 Task: Search for a shared room in Huaian, China from 7th to 14th July for 1 guest, with a price range of ₹6000 to ₹14000, 2 bedrooms, 1 bed, 1 bathroom, and self check-in option.
Action: Mouse moved to (347, 121)
Screenshot: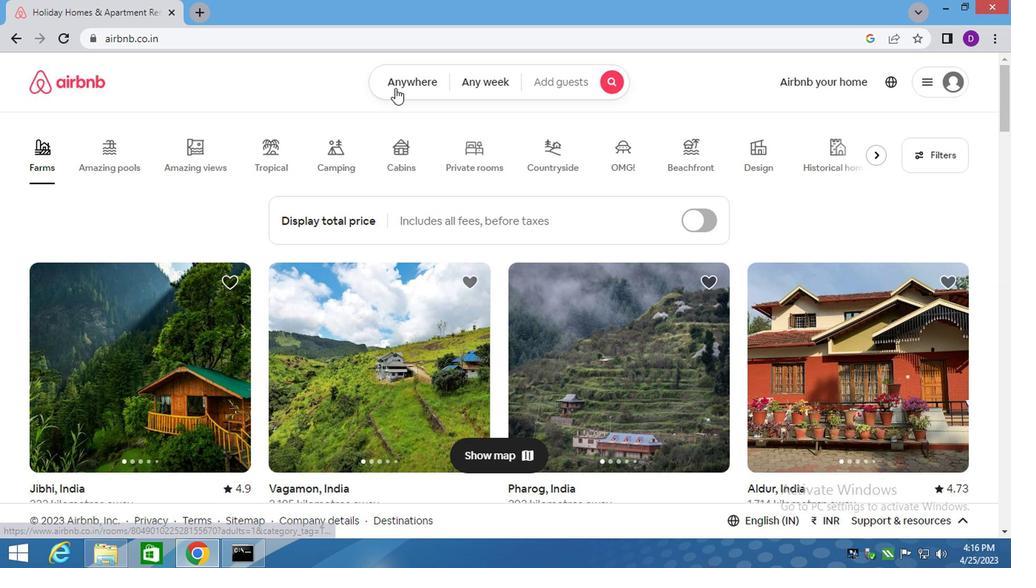 
Action: Mouse pressed left at (347, 121)
Screenshot: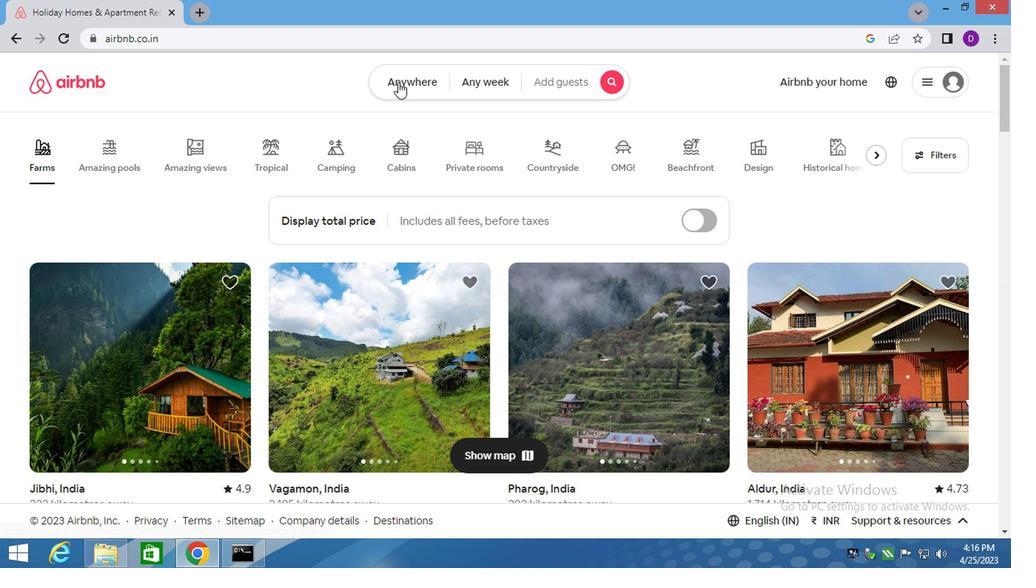 
Action: Mouse moved to (258, 164)
Screenshot: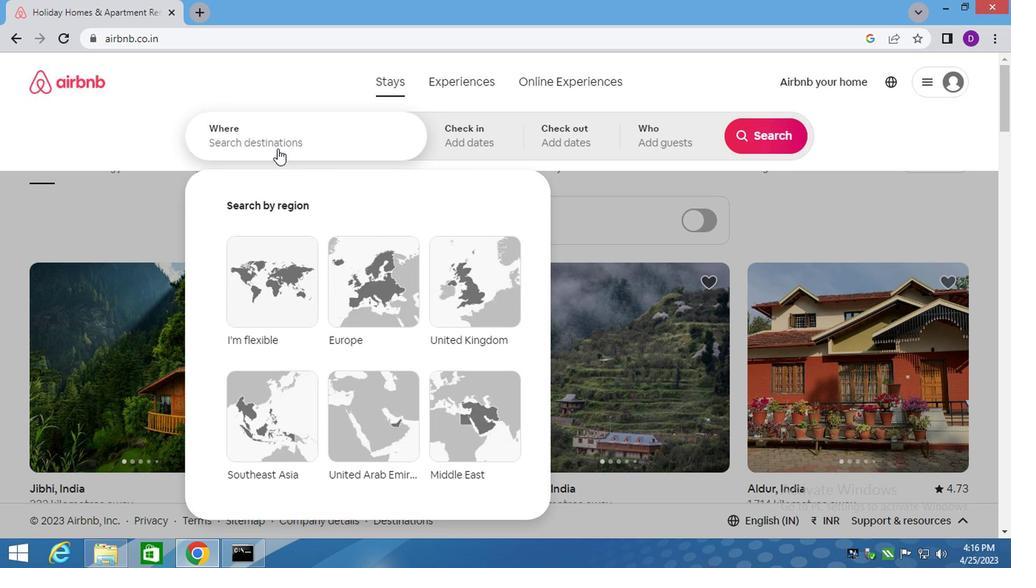 
Action: Mouse pressed left at (258, 164)
Screenshot: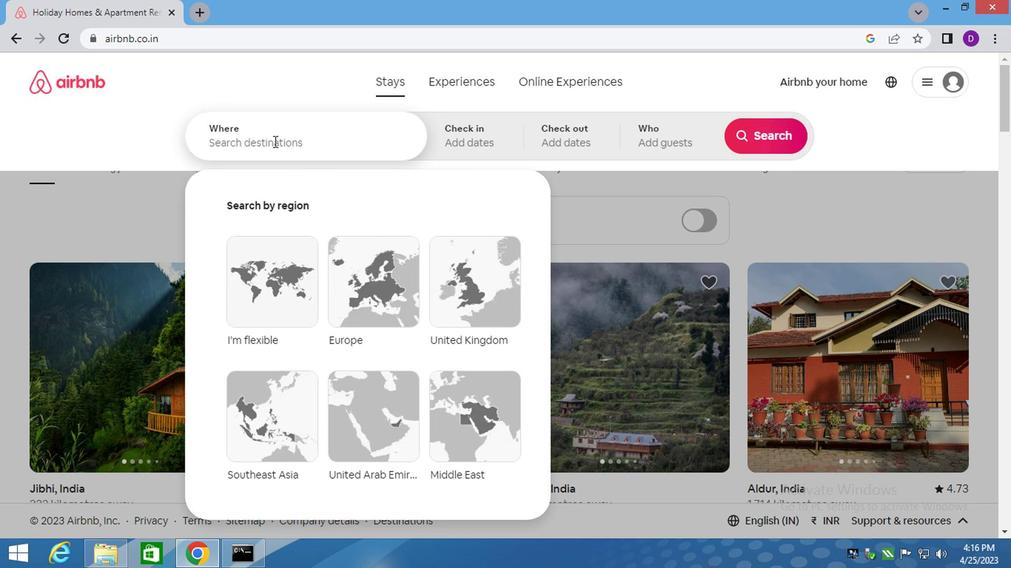 
Action: Key pressed <Key.shift_r>Huaian,<Key.space><Key.shift>CHINA<Key.enter>
Screenshot: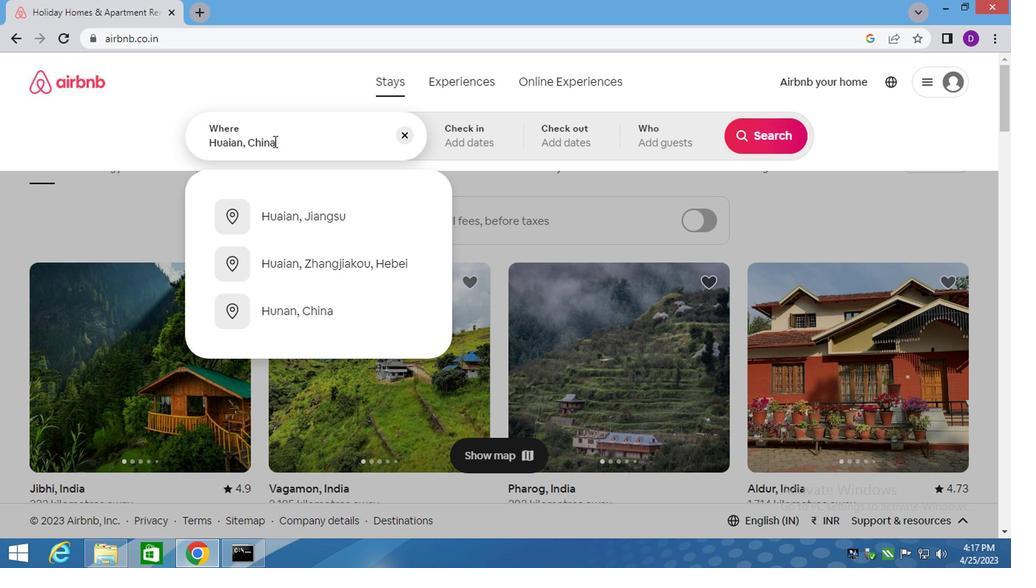 
Action: Mouse moved to (602, 247)
Screenshot: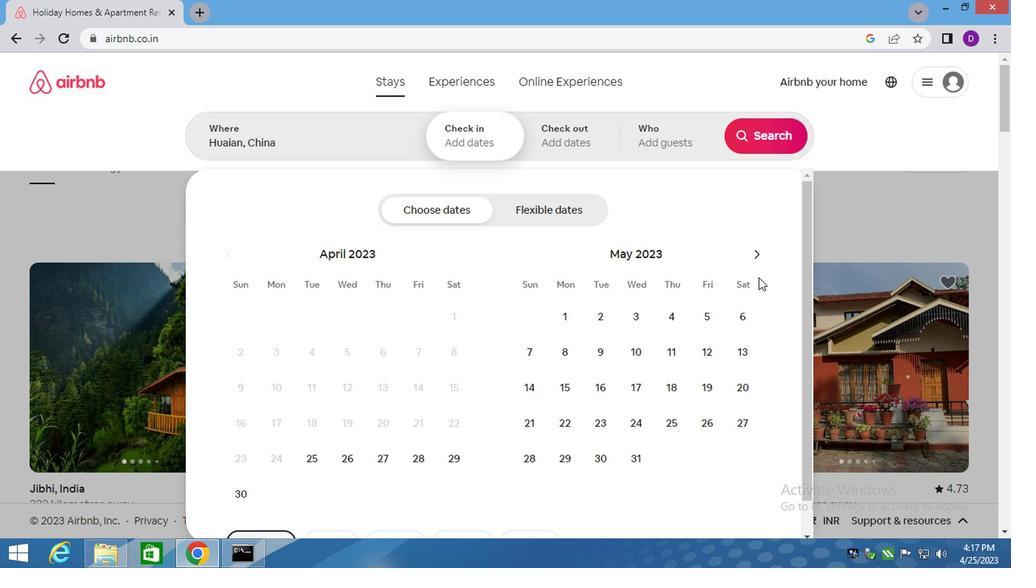 
Action: Mouse pressed left at (602, 247)
Screenshot: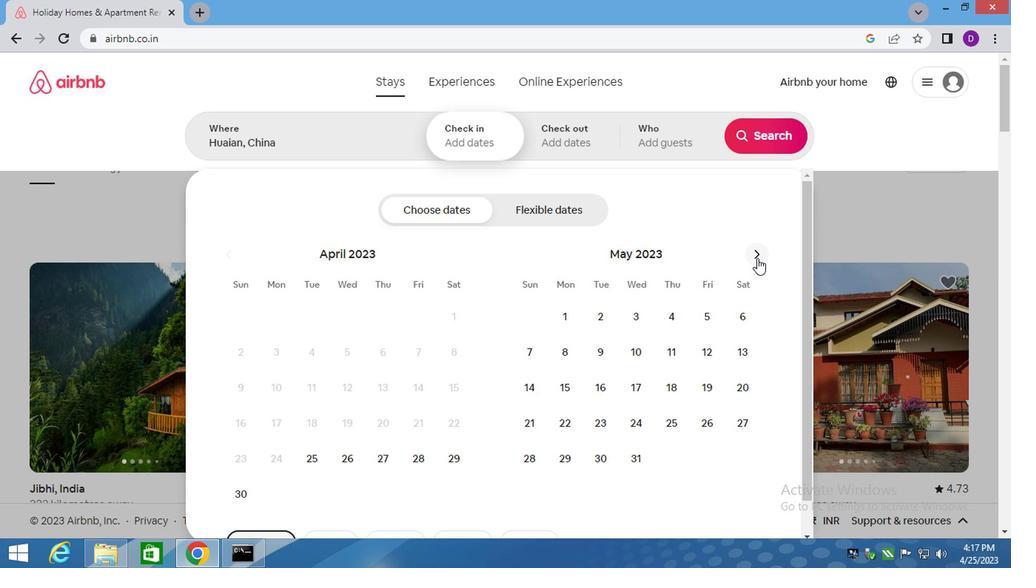 
Action: Mouse pressed left at (602, 247)
Screenshot: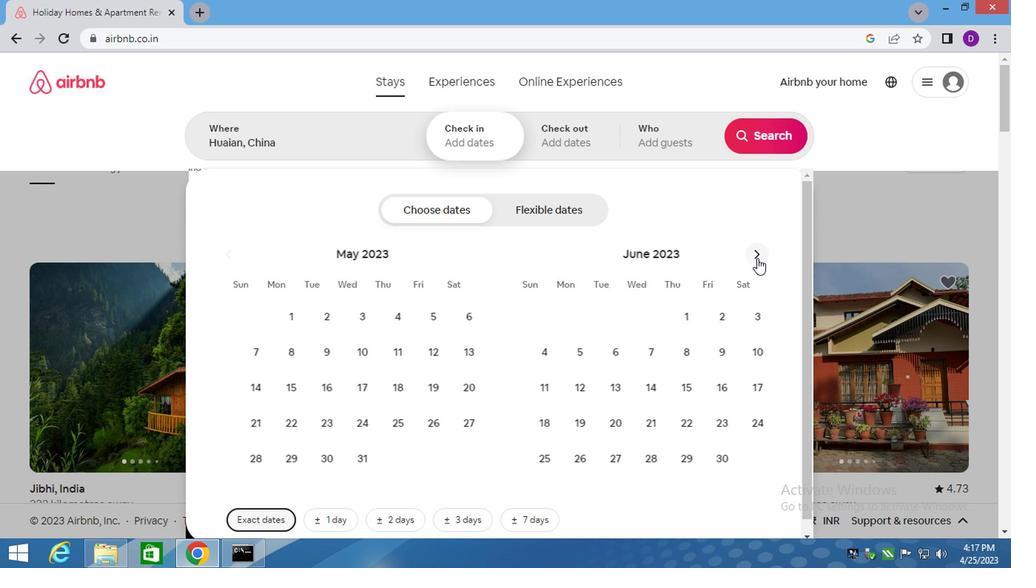 
Action: Mouse moved to (568, 309)
Screenshot: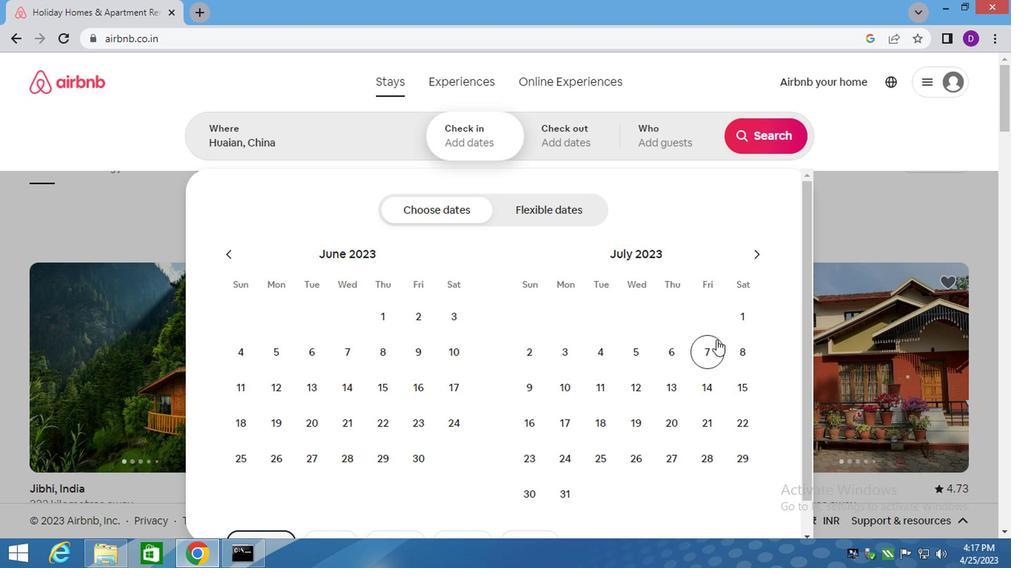 
Action: Mouse pressed left at (568, 309)
Screenshot: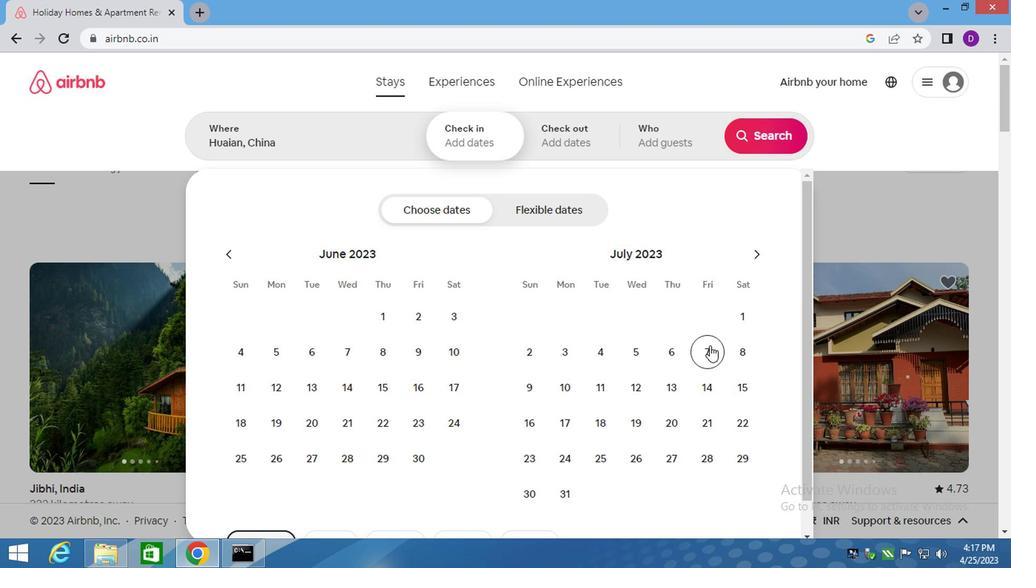 
Action: Mouse moved to (566, 334)
Screenshot: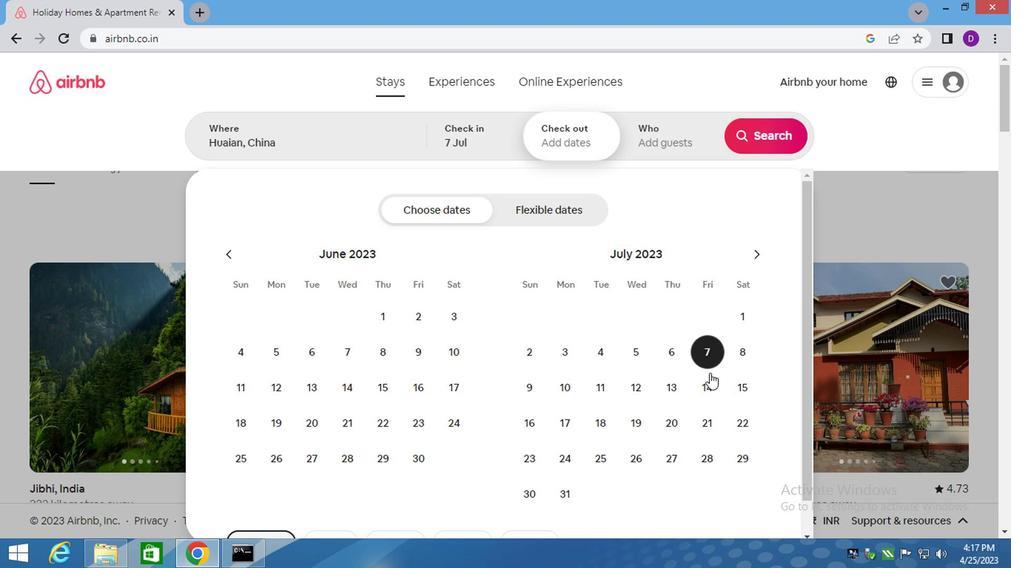 
Action: Mouse pressed left at (566, 334)
Screenshot: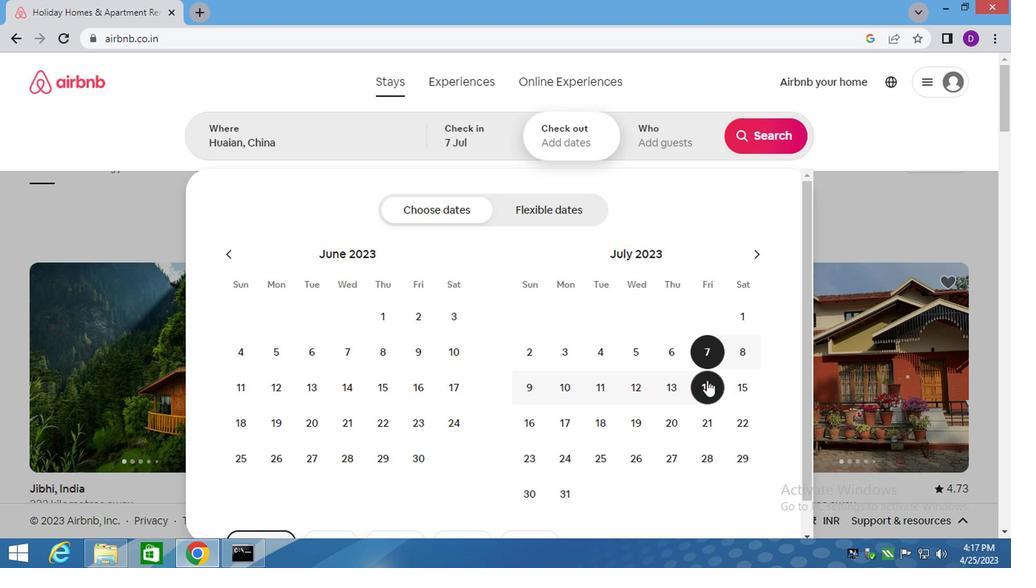 
Action: Mouse moved to (540, 168)
Screenshot: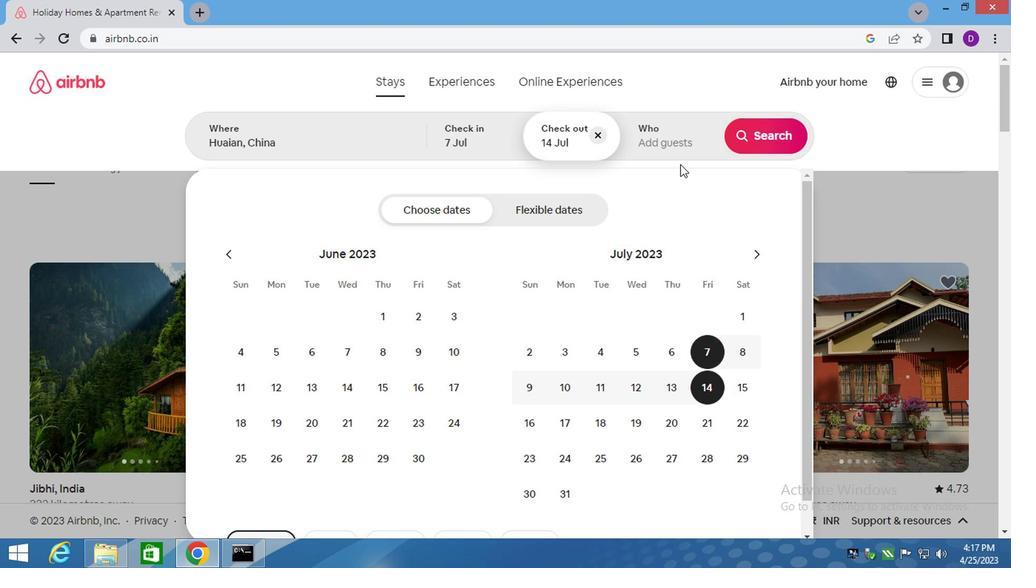 
Action: Mouse pressed left at (540, 168)
Screenshot: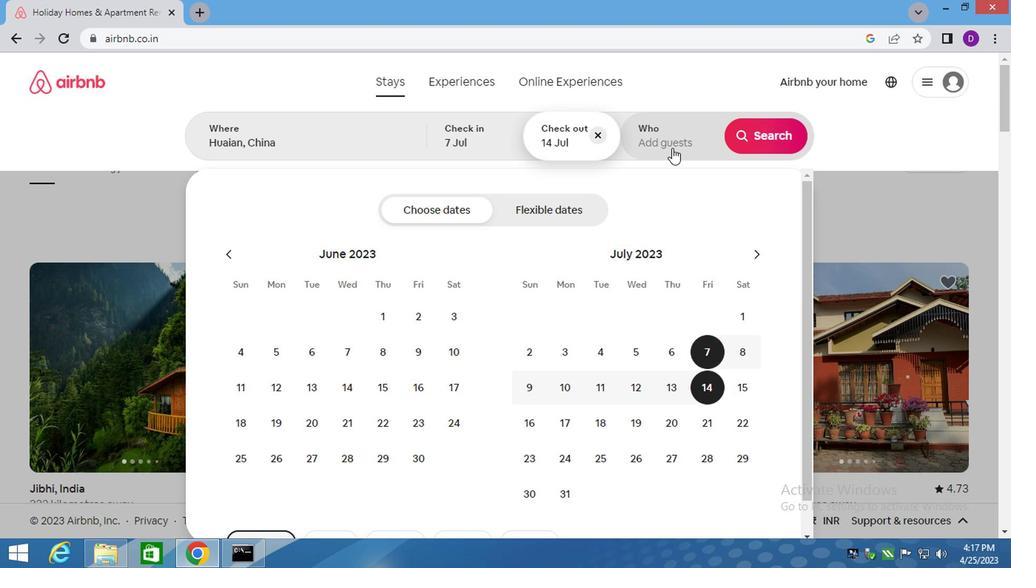 
Action: Mouse moved to (613, 219)
Screenshot: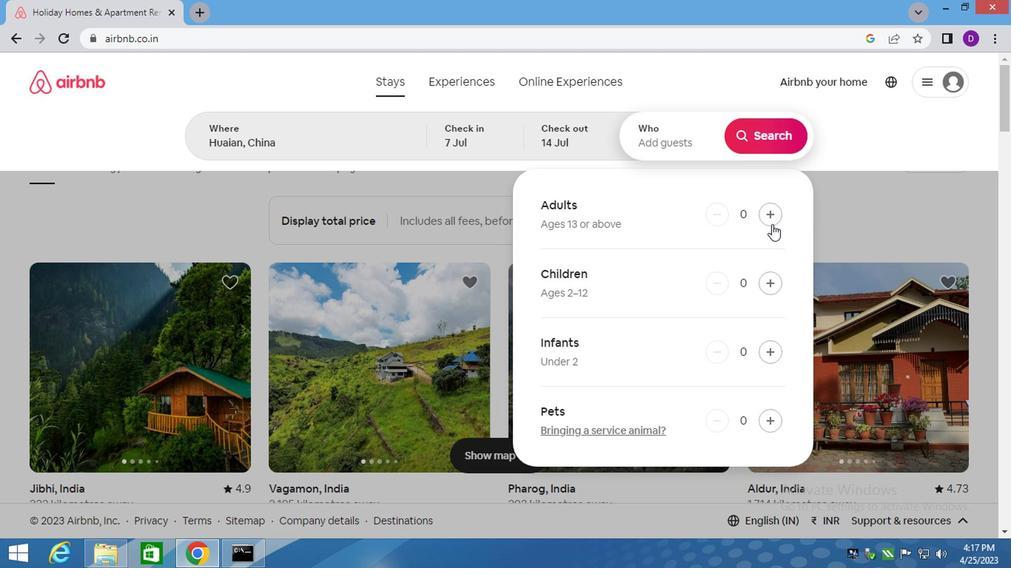 
Action: Mouse pressed left at (613, 219)
Screenshot: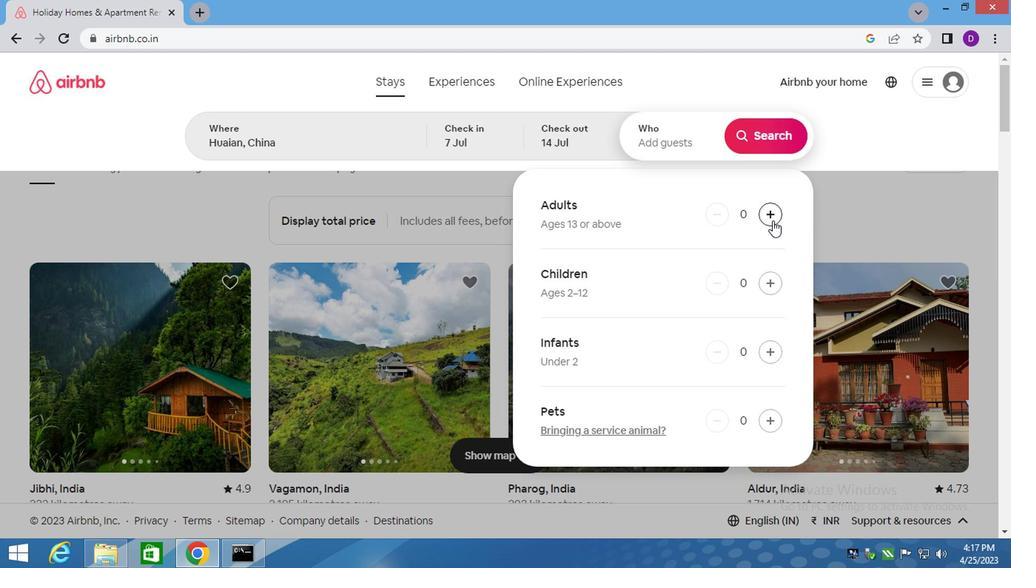 
Action: Mouse moved to (602, 161)
Screenshot: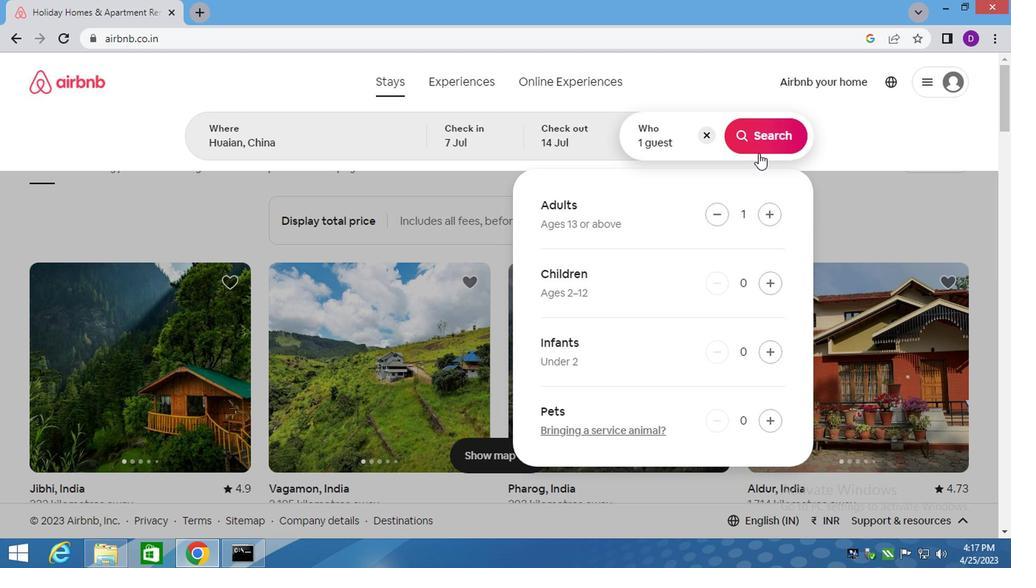 
Action: Mouse pressed left at (602, 161)
Screenshot: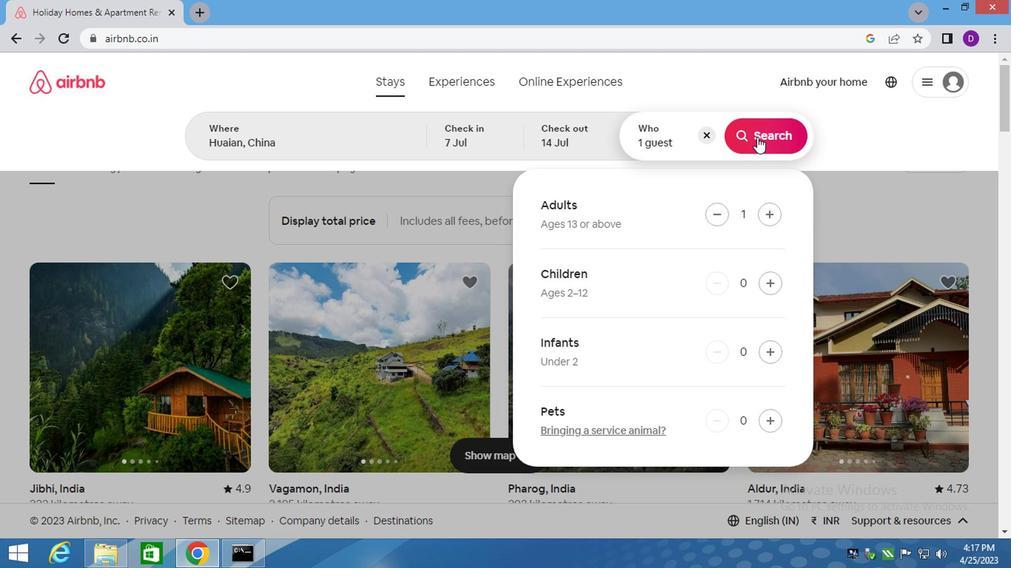 
Action: Mouse moved to (737, 168)
Screenshot: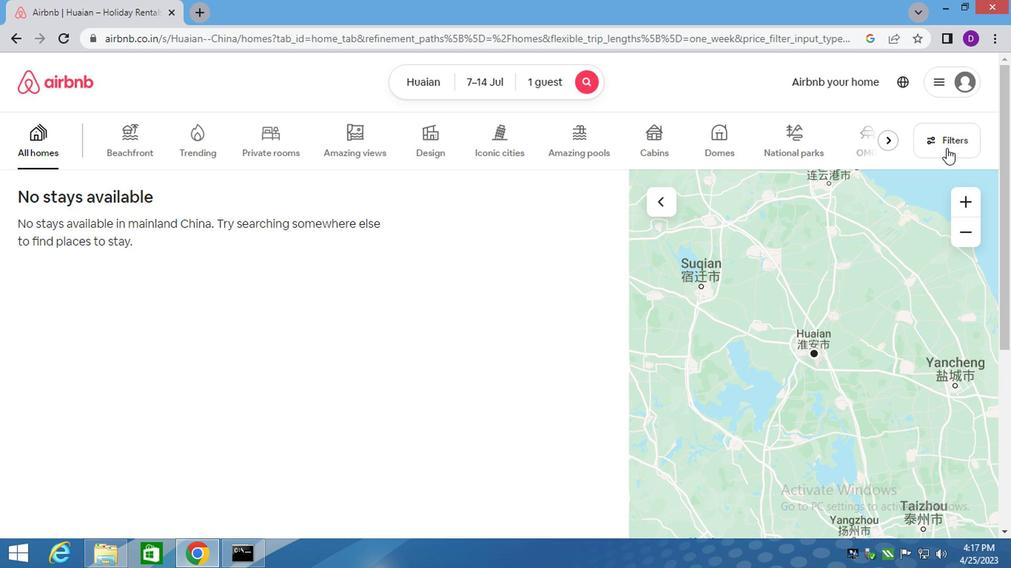 
Action: Mouse pressed left at (737, 168)
Screenshot: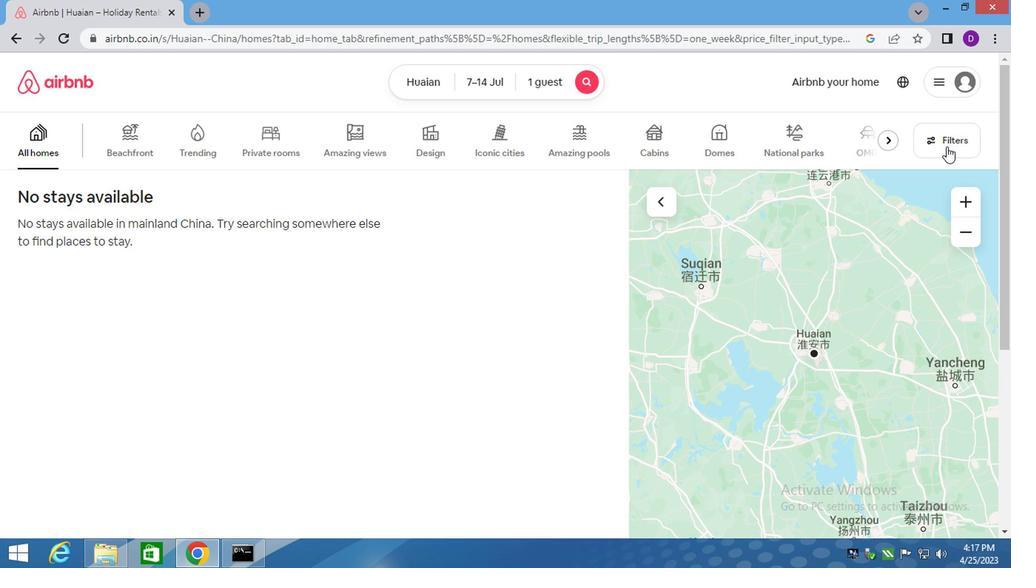 
Action: Mouse moved to (292, 229)
Screenshot: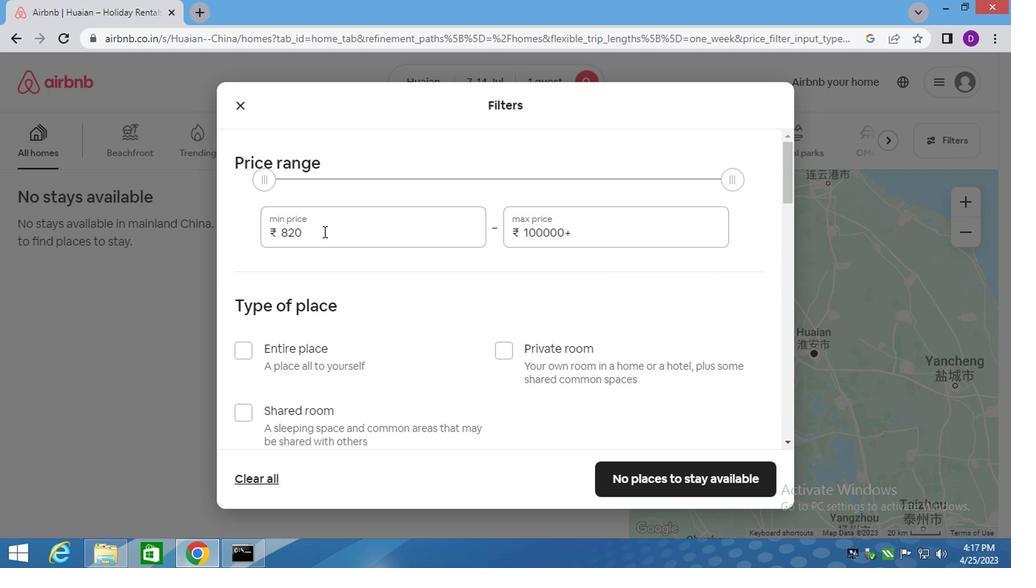 
Action: Mouse pressed left at (292, 229)
Screenshot: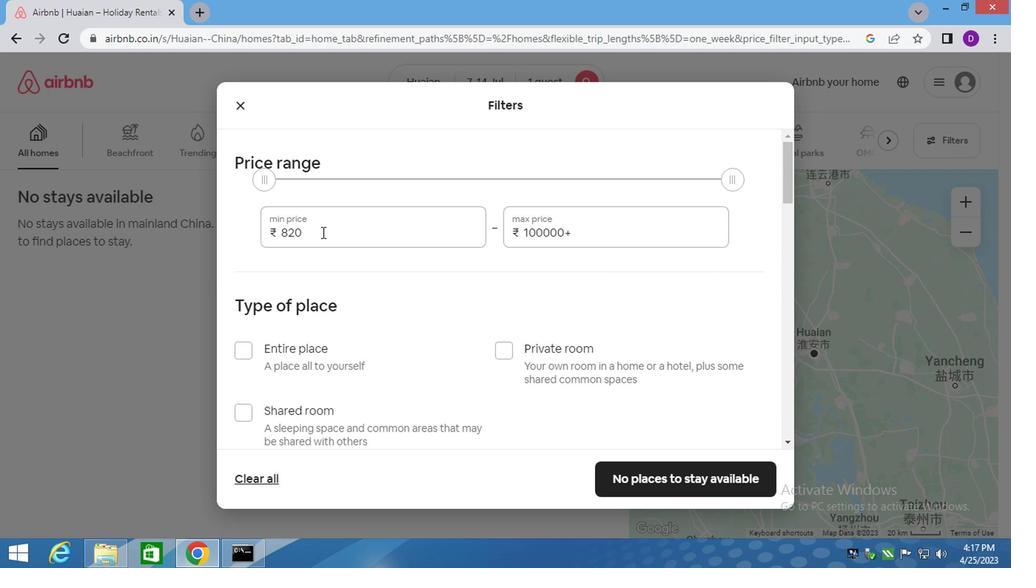 
Action: Mouse pressed left at (292, 229)
Screenshot: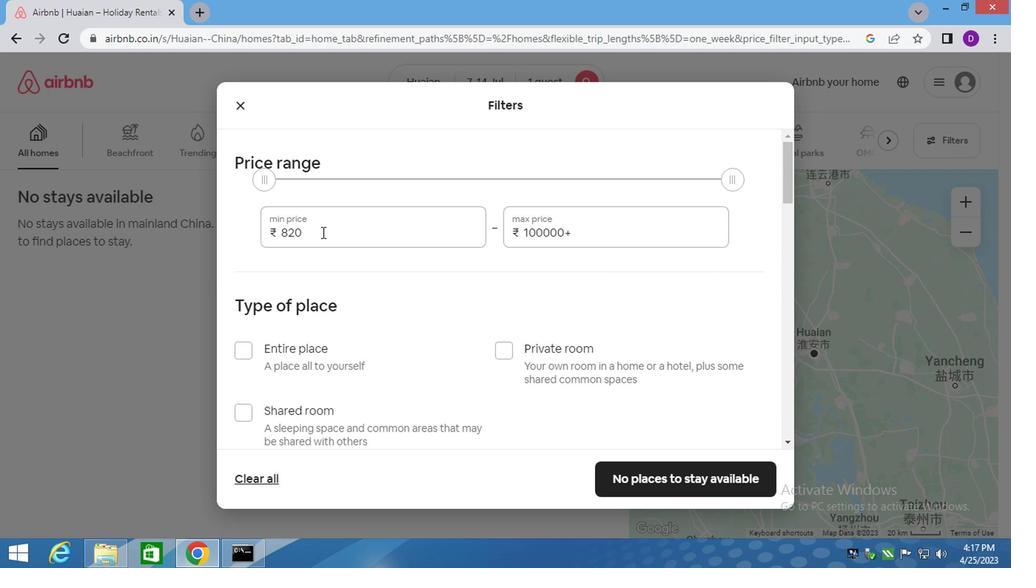 
Action: Key pressed 6000<Key.tab>1<Key.backspace><Key.backspace><Key.backspace><Key.backspace><Key.backspace><Key.backspace><Key.backspace>14000
Screenshot: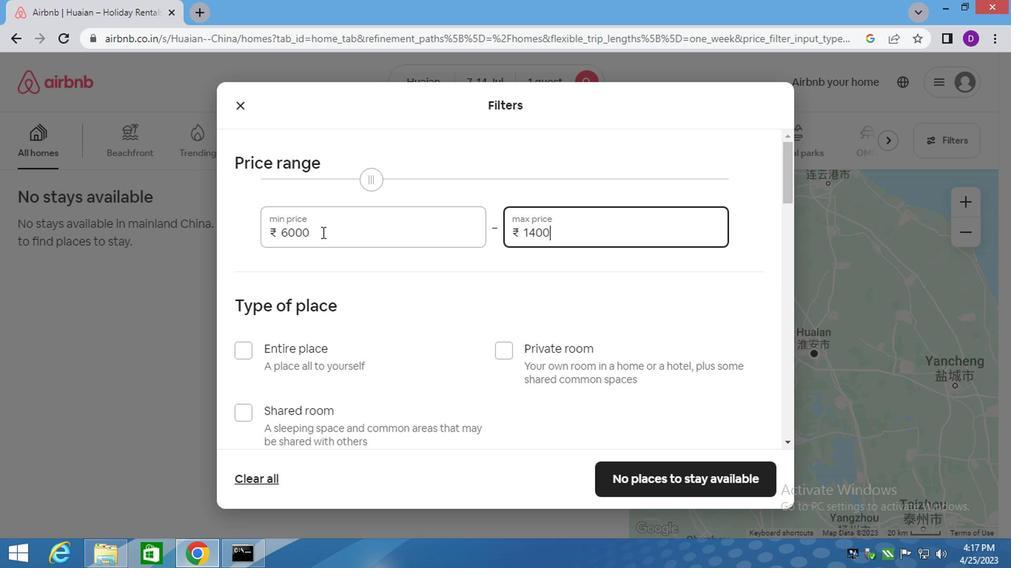 
Action: Mouse moved to (235, 358)
Screenshot: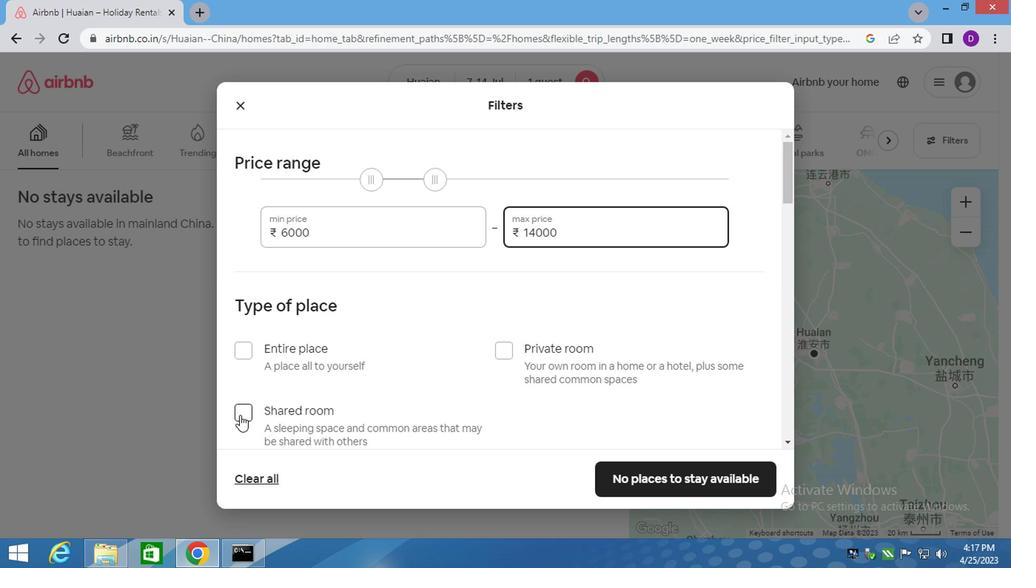 
Action: Mouse pressed left at (235, 358)
Screenshot: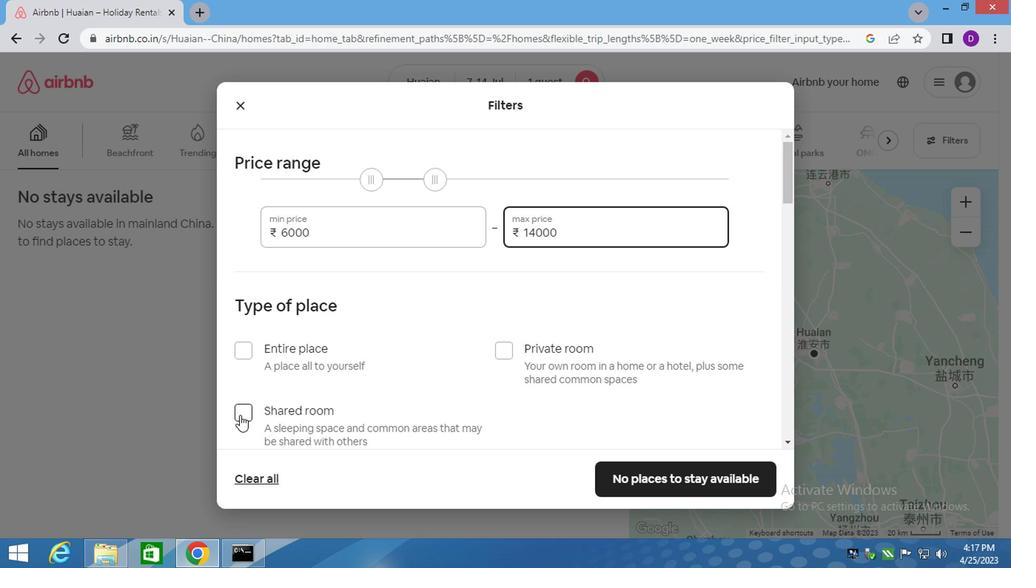 
Action: Mouse moved to (360, 322)
Screenshot: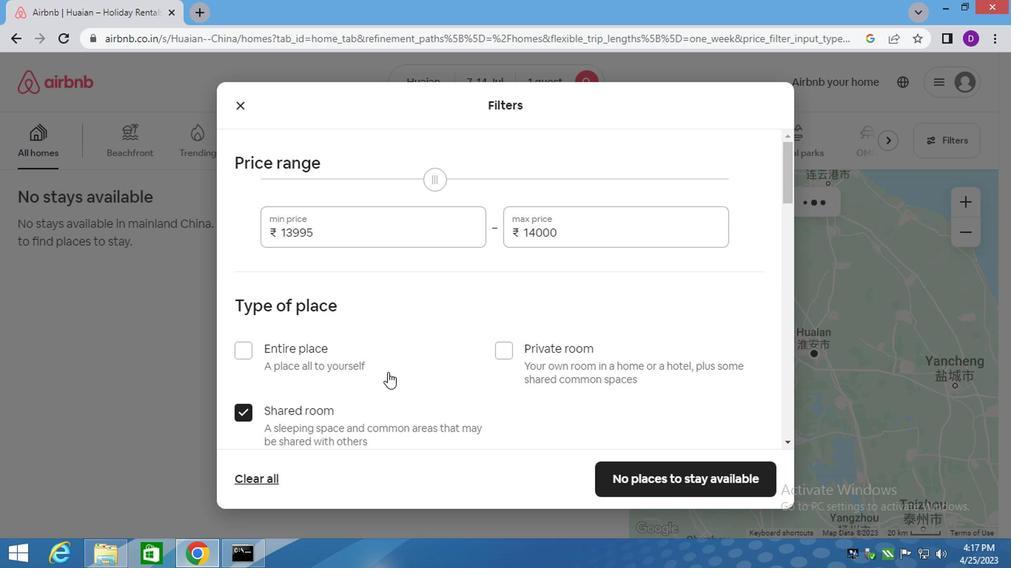 
Action: Mouse scrolled (360, 321) with delta (0, 0)
Screenshot: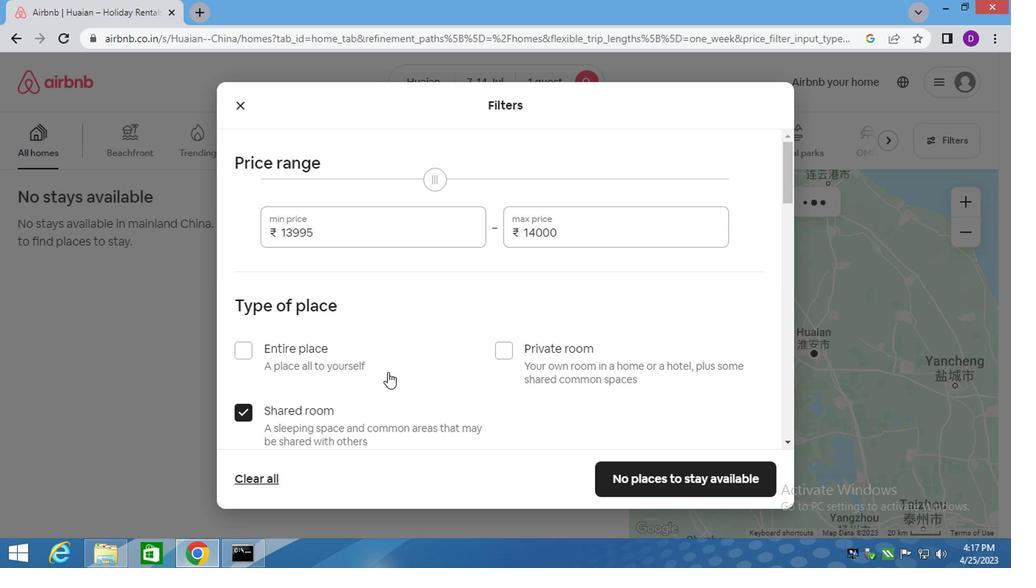 
Action: Mouse scrolled (360, 321) with delta (0, 0)
Screenshot: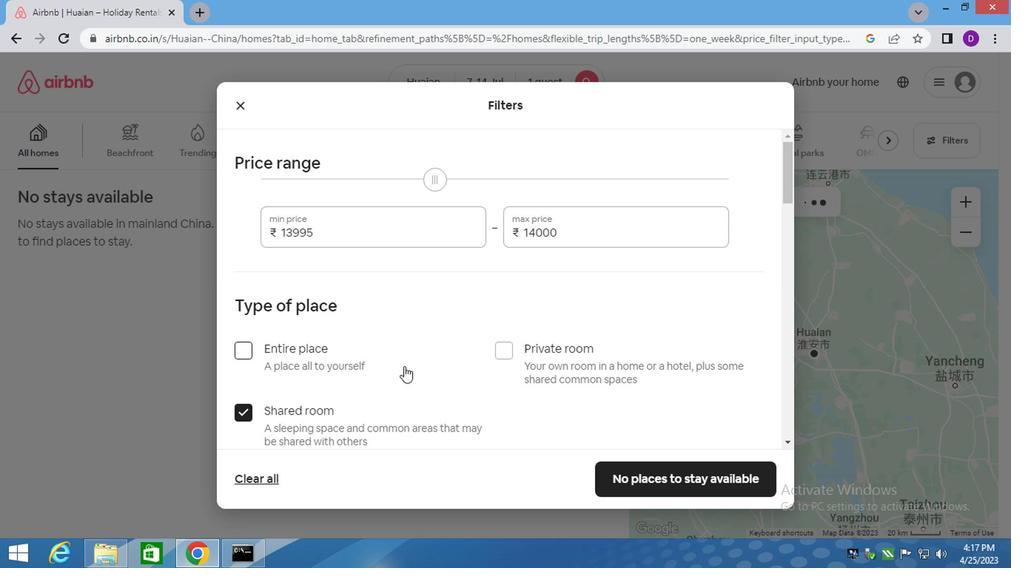 
Action: Mouse scrolled (360, 321) with delta (0, 0)
Screenshot: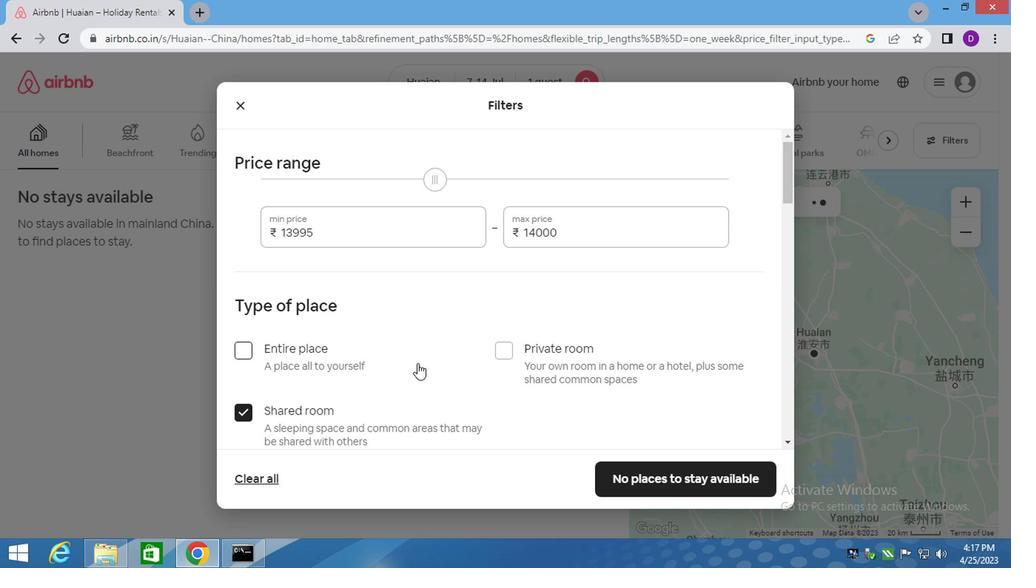 
Action: Mouse moved to (345, 340)
Screenshot: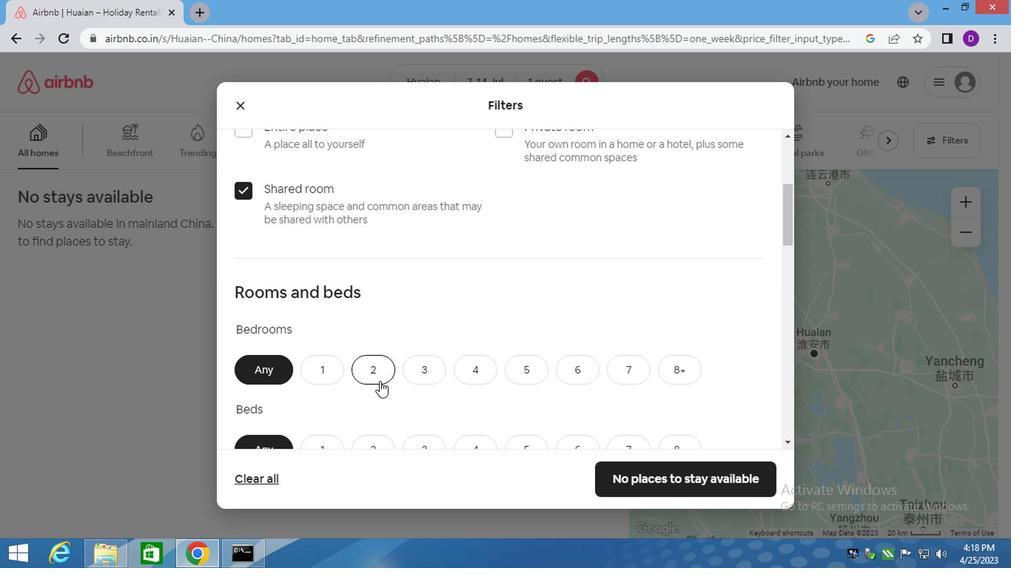 
Action: Mouse scrolled (345, 339) with delta (0, 0)
Screenshot: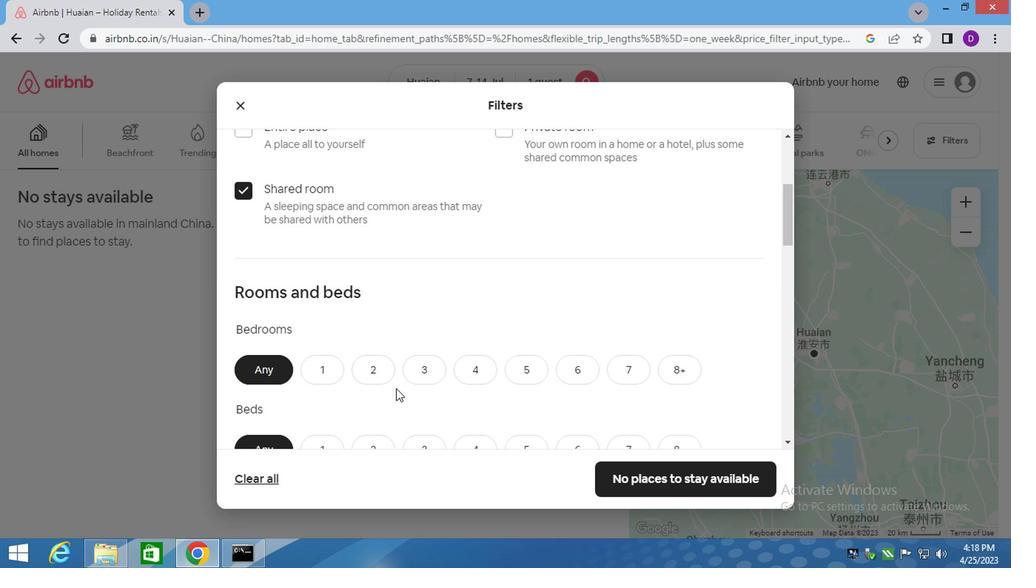 
Action: Mouse scrolled (345, 339) with delta (0, 0)
Screenshot: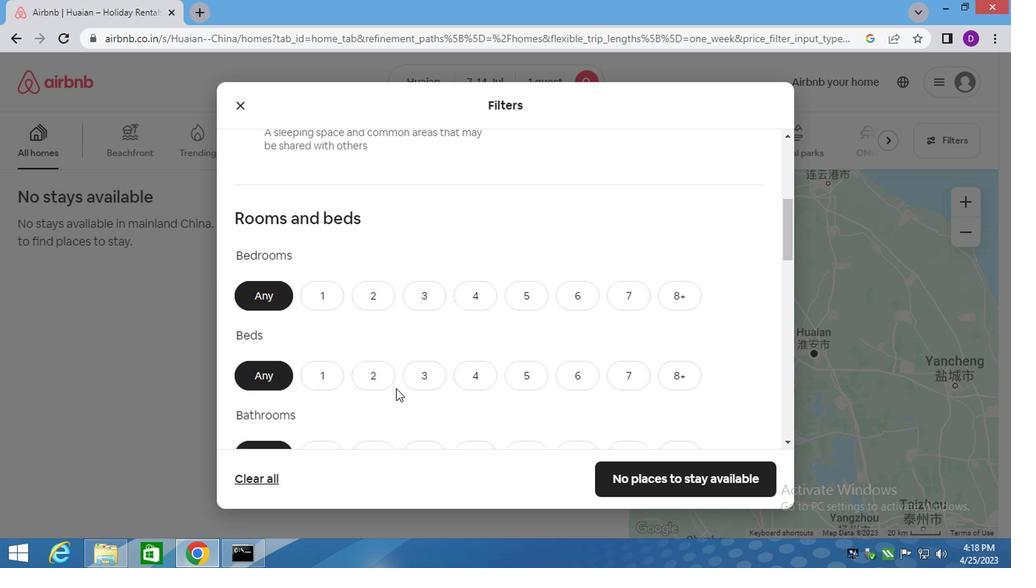 
Action: Mouse scrolled (345, 339) with delta (0, 0)
Screenshot: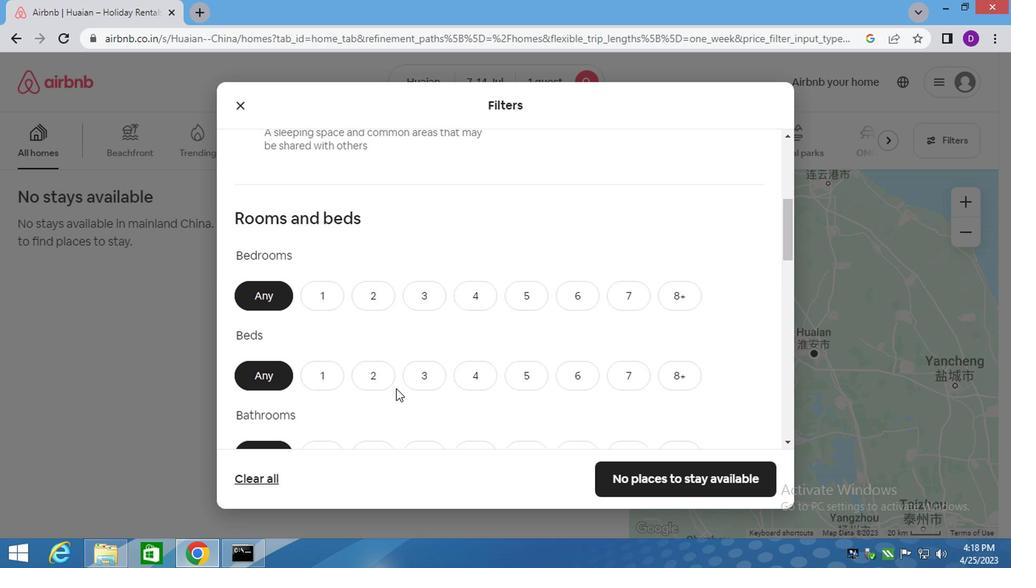 
Action: Mouse moved to (296, 173)
Screenshot: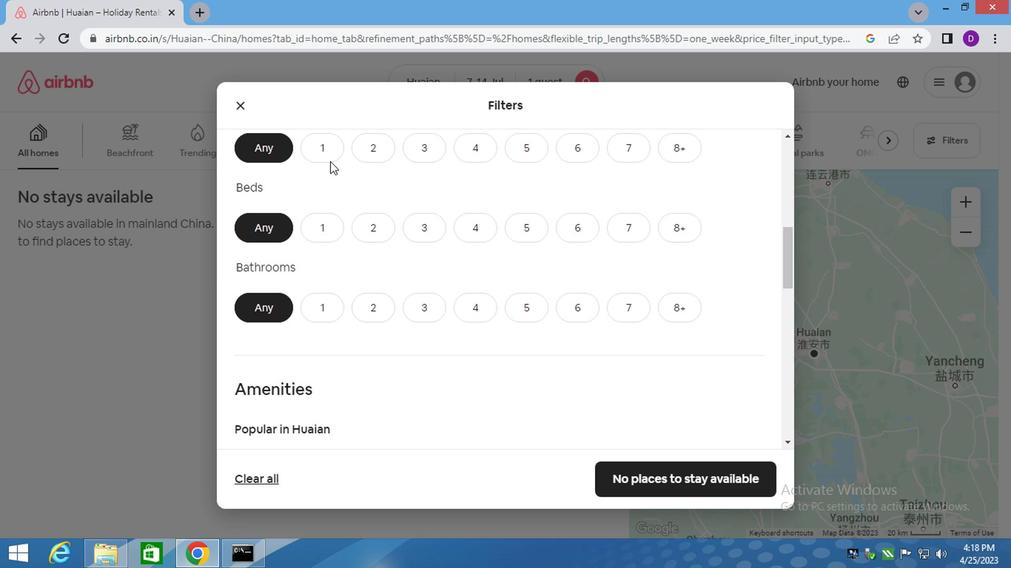 
Action: Mouse pressed left at (296, 173)
Screenshot: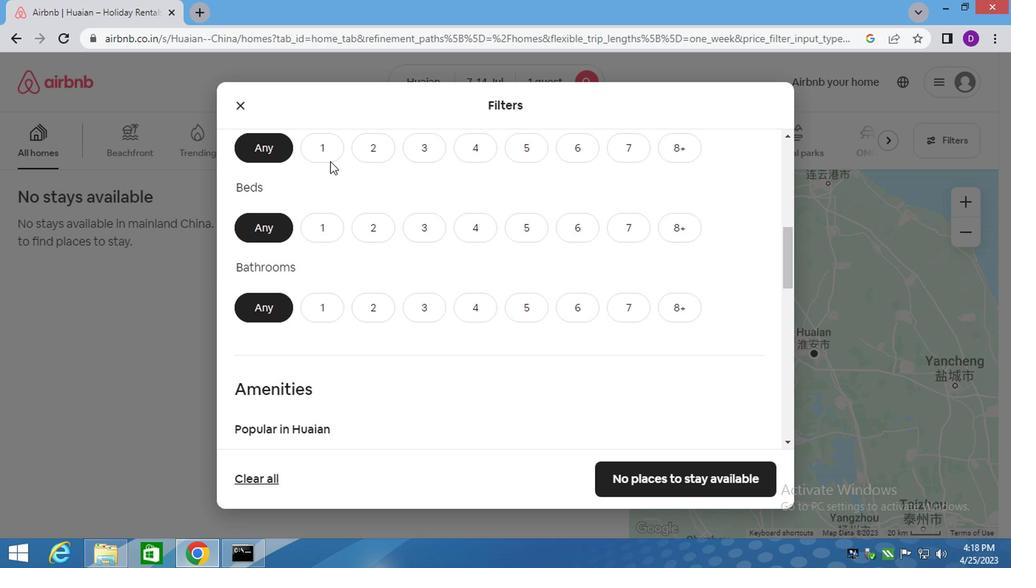 
Action: Mouse moved to (299, 224)
Screenshot: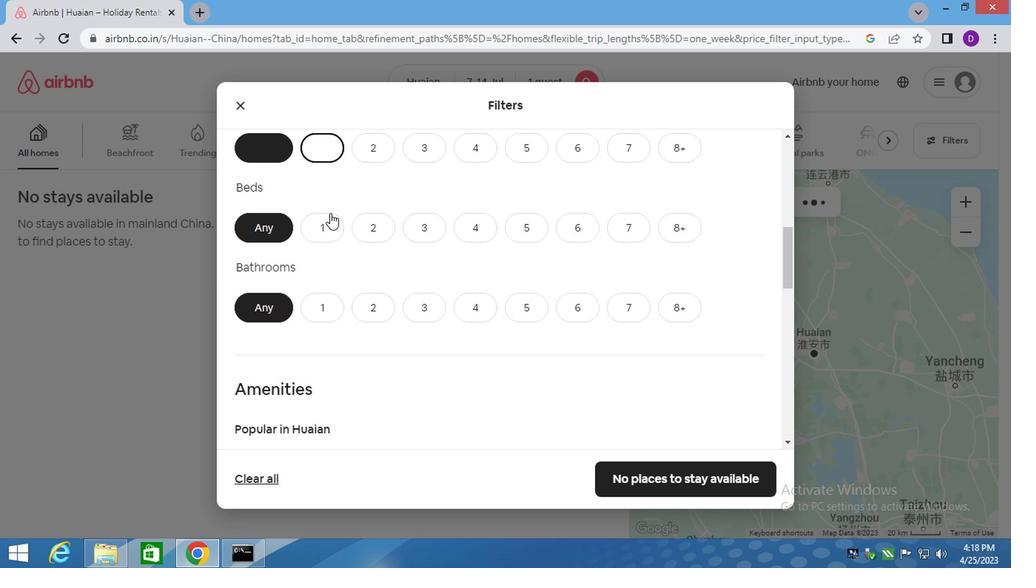 
Action: Mouse pressed left at (299, 224)
Screenshot: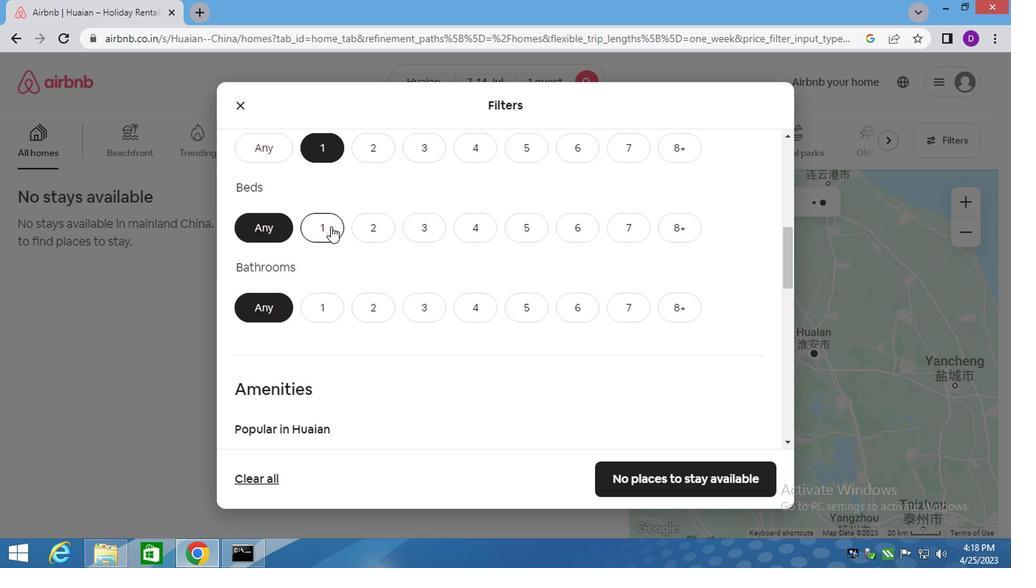 
Action: Mouse moved to (294, 276)
Screenshot: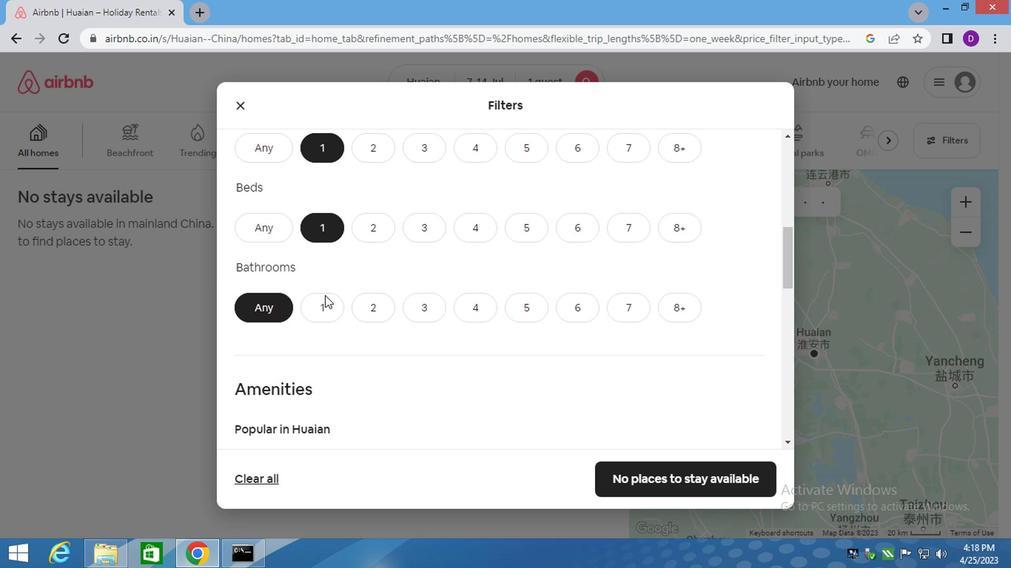 
Action: Mouse pressed left at (294, 276)
Screenshot: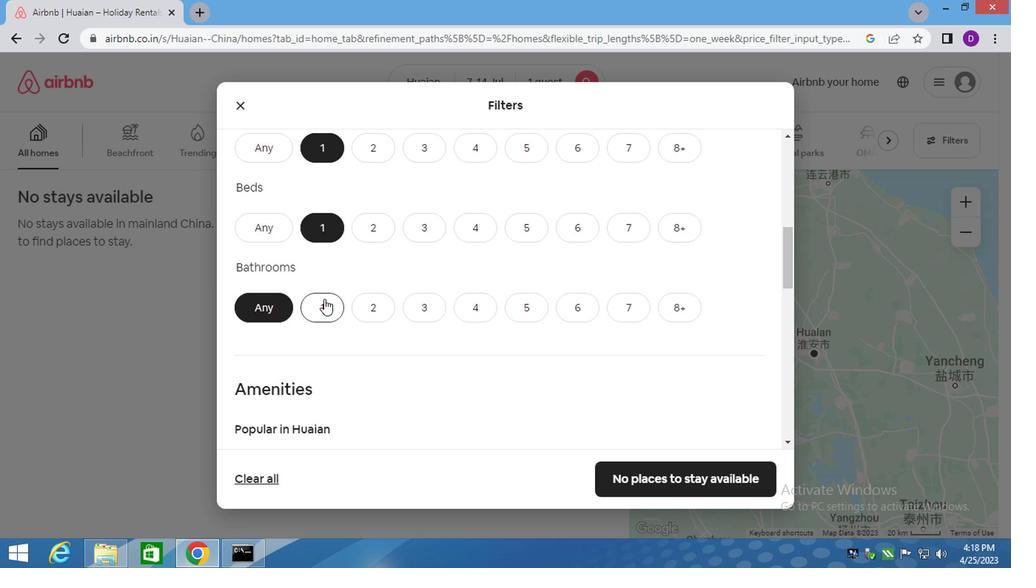 
Action: Mouse moved to (299, 279)
Screenshot: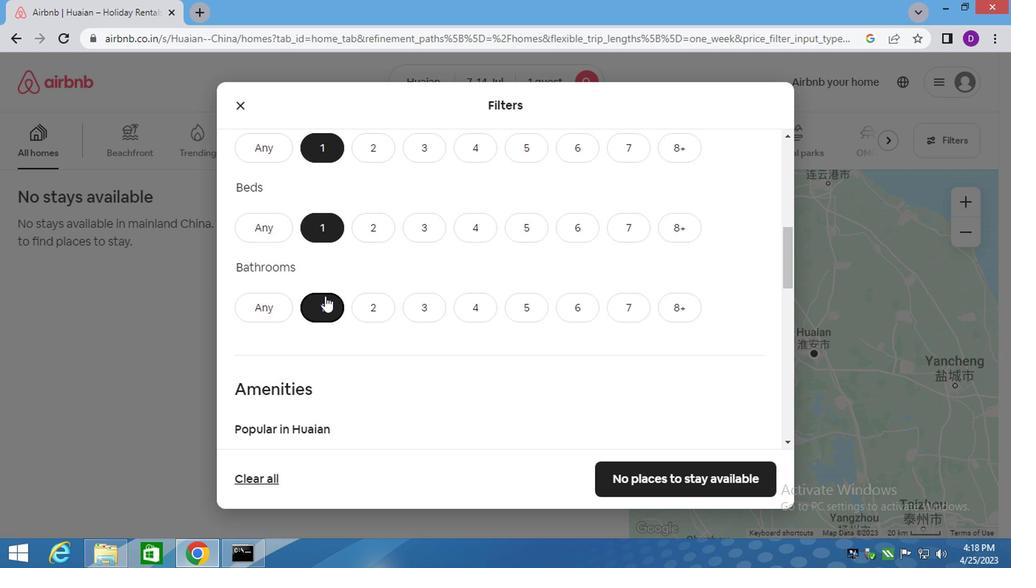 
Action: Mouse scrolled (299, 278) with delta (0, 0)
Screenshot: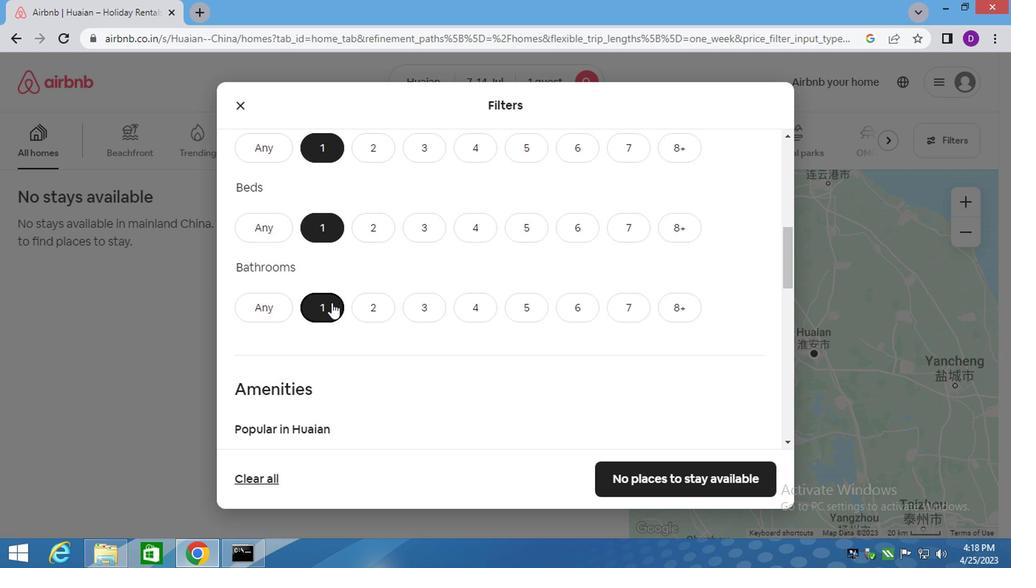 
Action: Mouse scrolled (299, 278) with delta (0, 0)
Screenshot: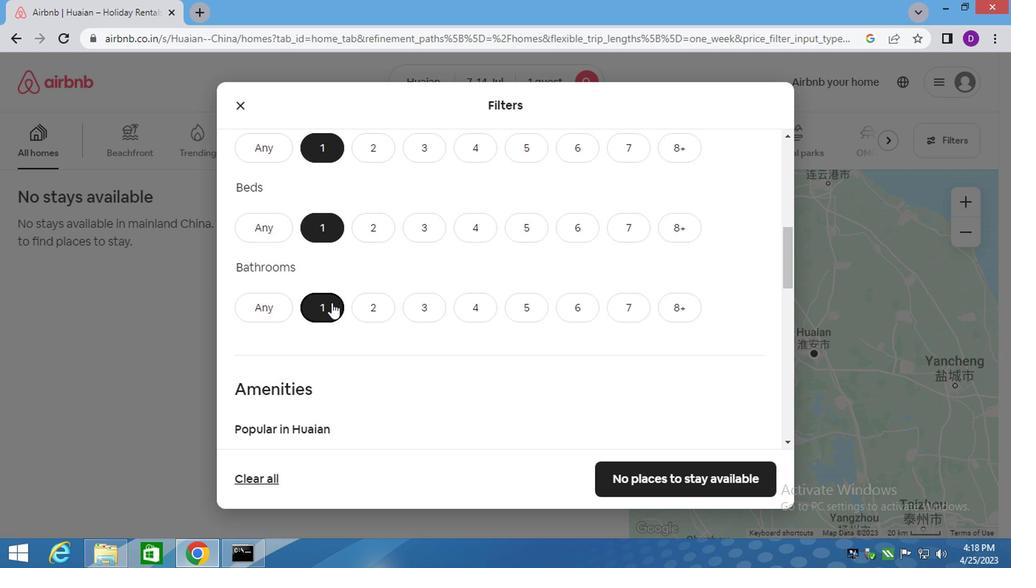 
Action: Mouse moved to (300, 279)
Screenshot: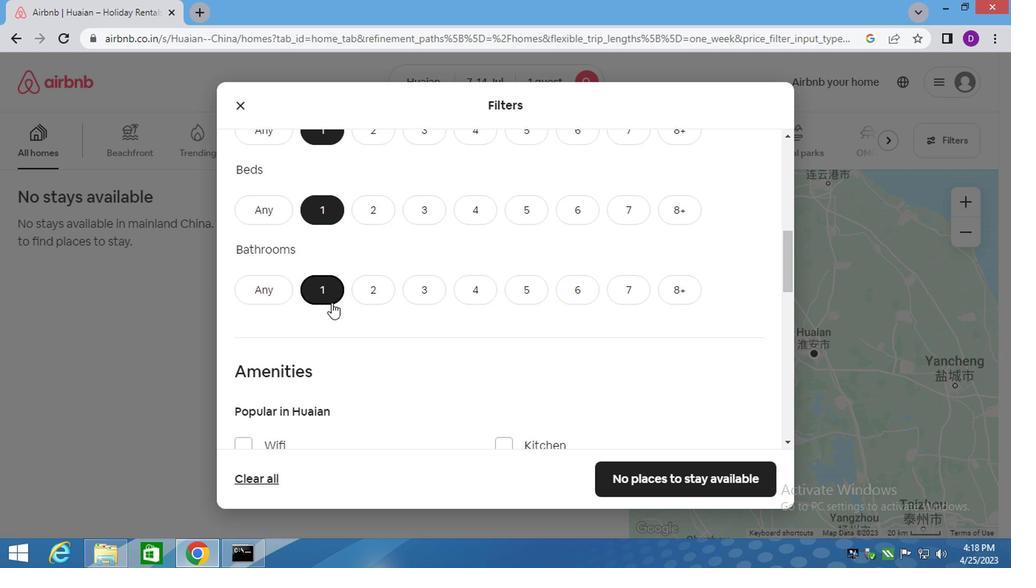 
Action: Mouse scrolled (300, 278) with delta (0, 0)
Screenshot: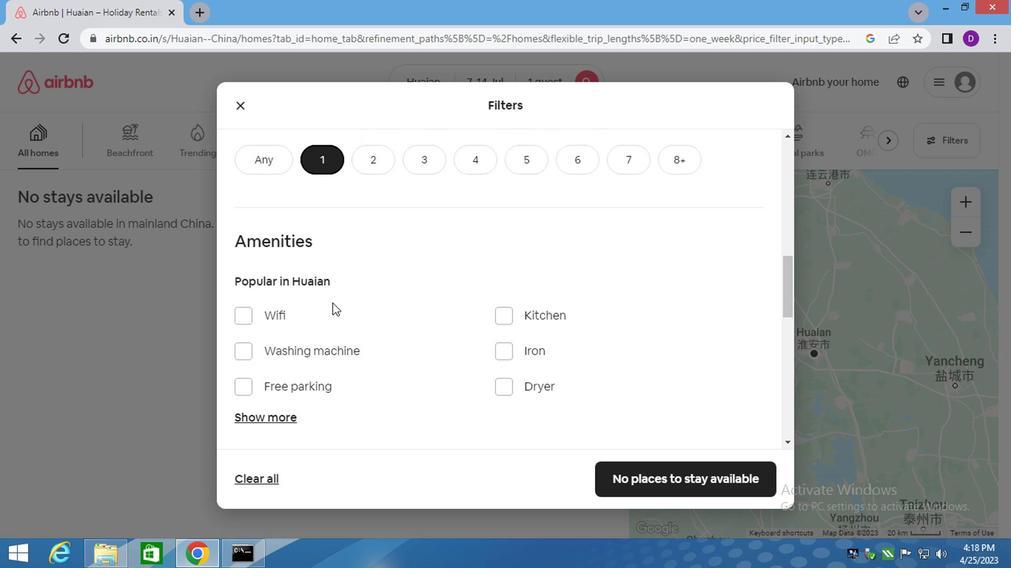 
Action: Mouse scrolled (300, 278) with delta (0, 0)
Screenshot: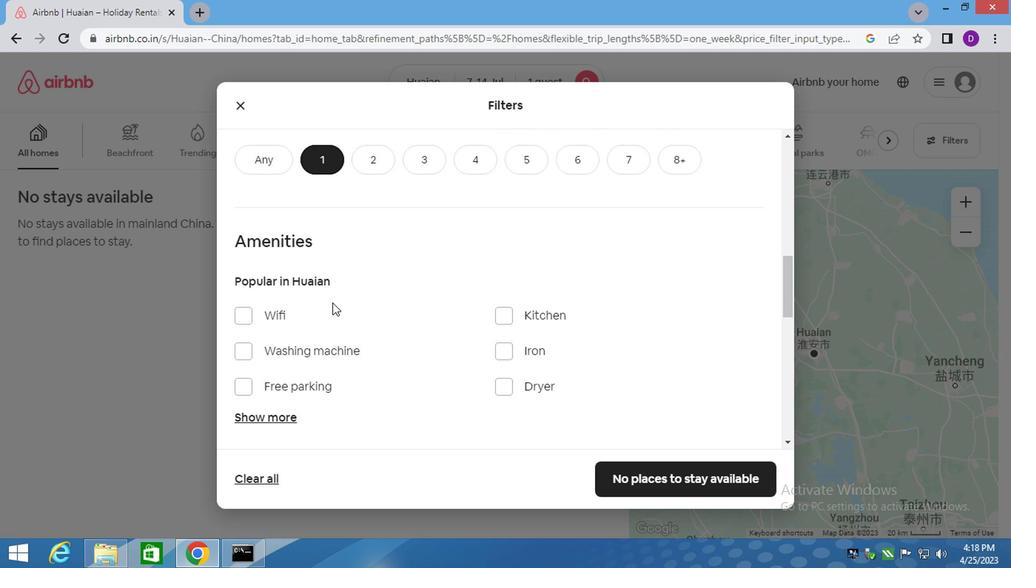 
Action: Mouse scrolled (300, 278) with delta (0, 0)
Screenshot: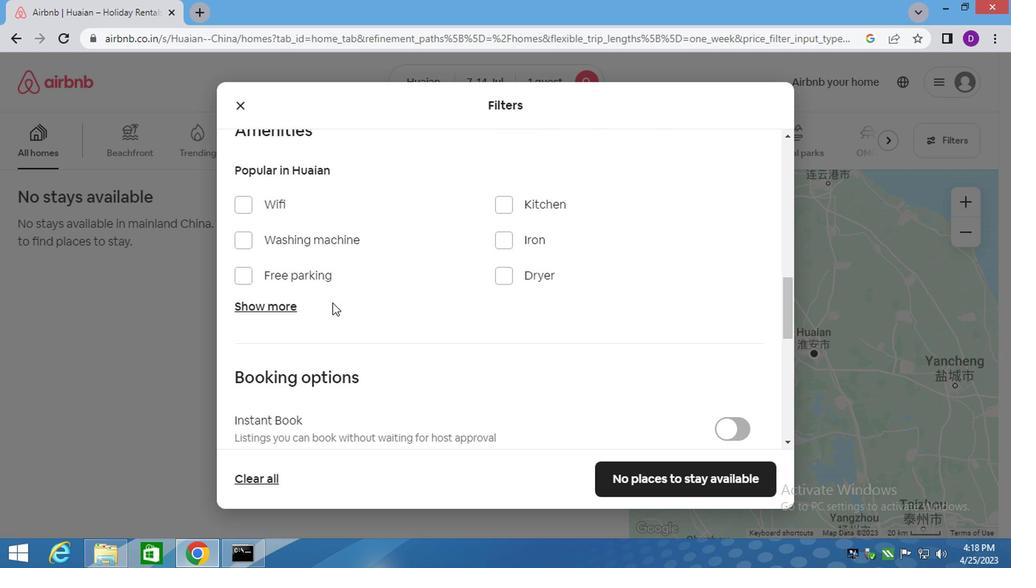
Action: Mouse scrolled (300, 278) with delta (0, 0)
Screenshot: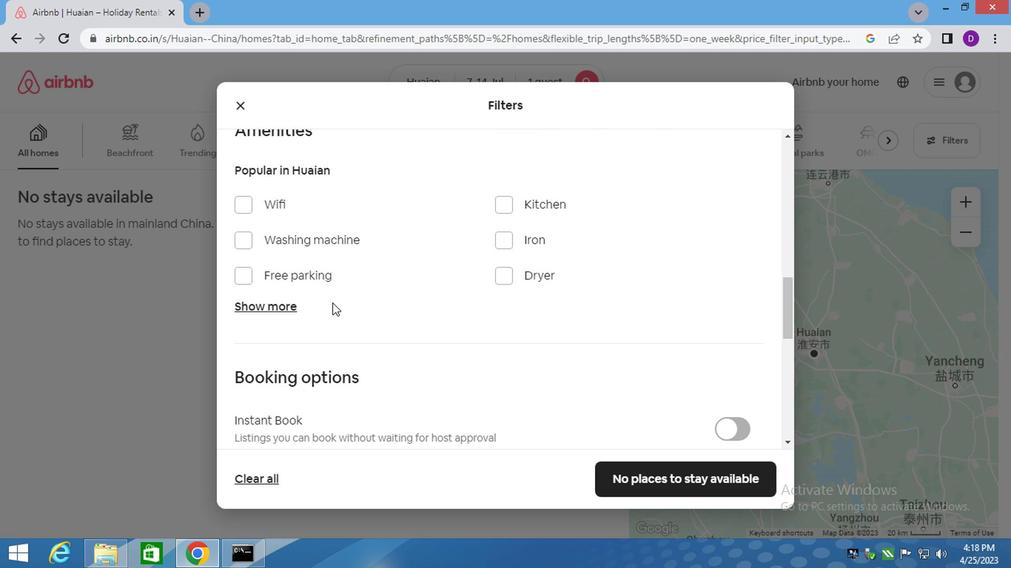 
Action: Mouse moved to (577, 274)
Screenshot: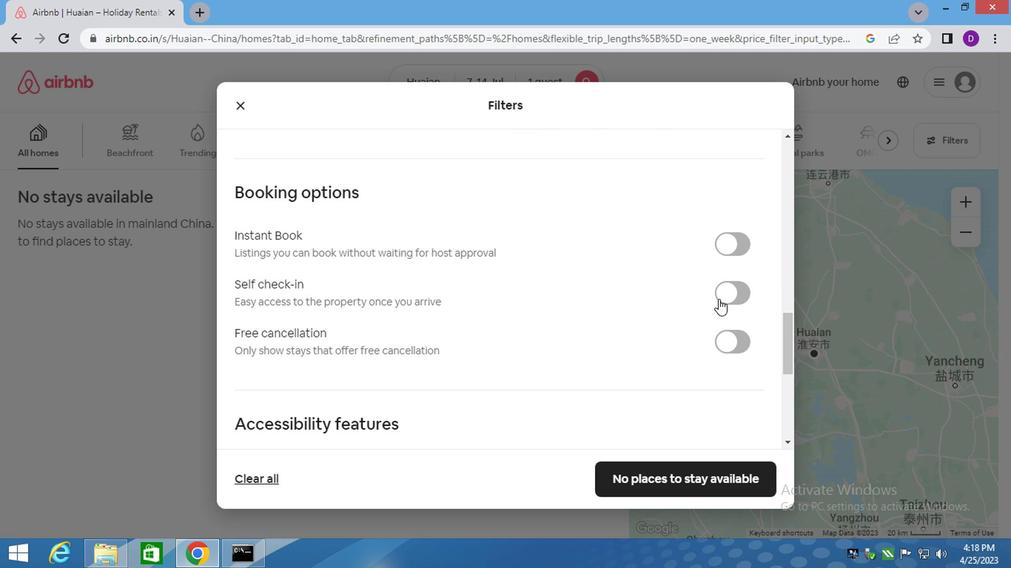 
Action: Mouse pressed left at (577, 274)
Screenshot: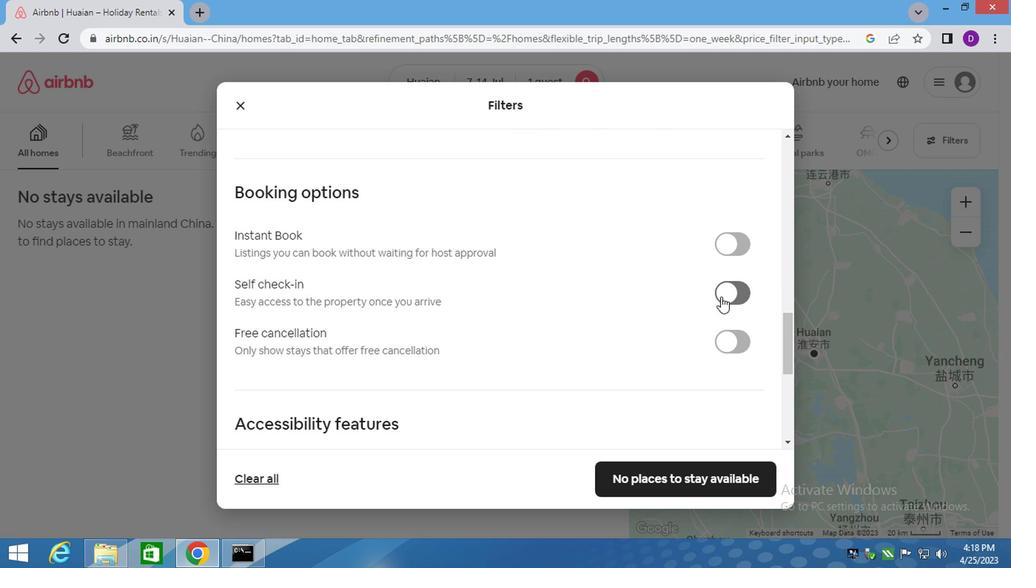 
Action: Mouse moved to (423, 326)
Screenshot: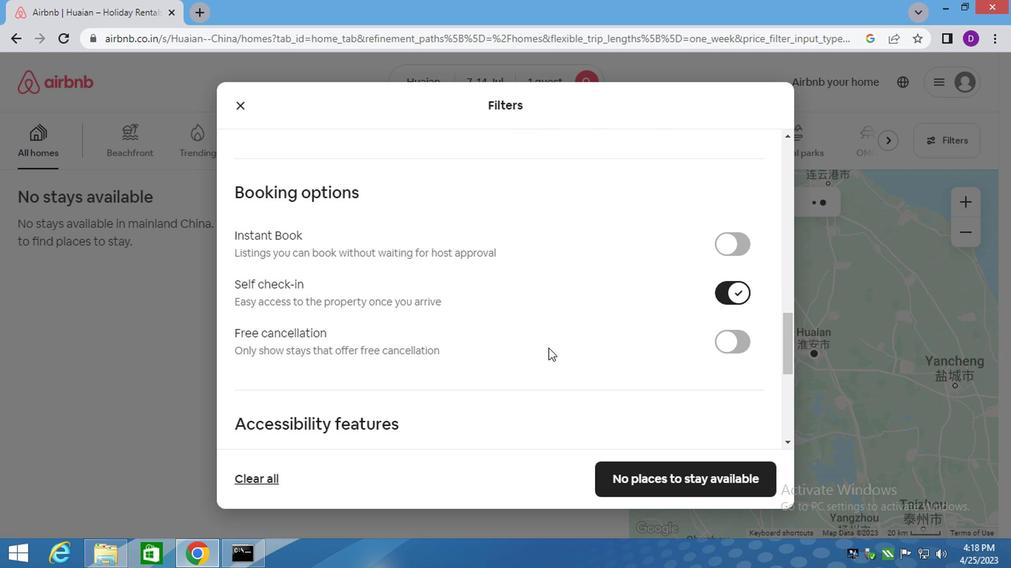 
Action: Mouse scrolled (428, 322) with delta (0, 0)
Screenshot: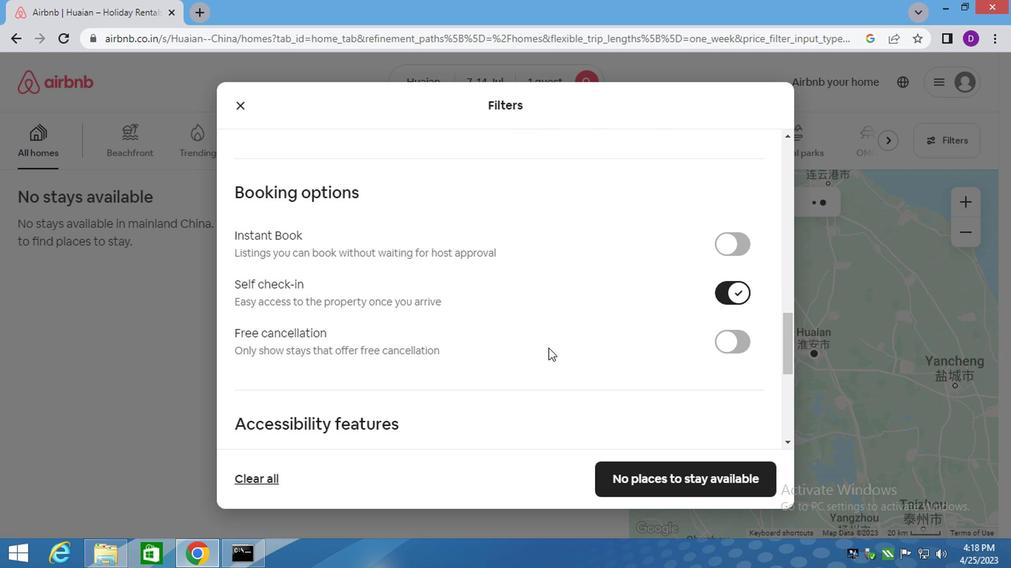 
Action: Mouse moved to (420, 329)
Screenshot: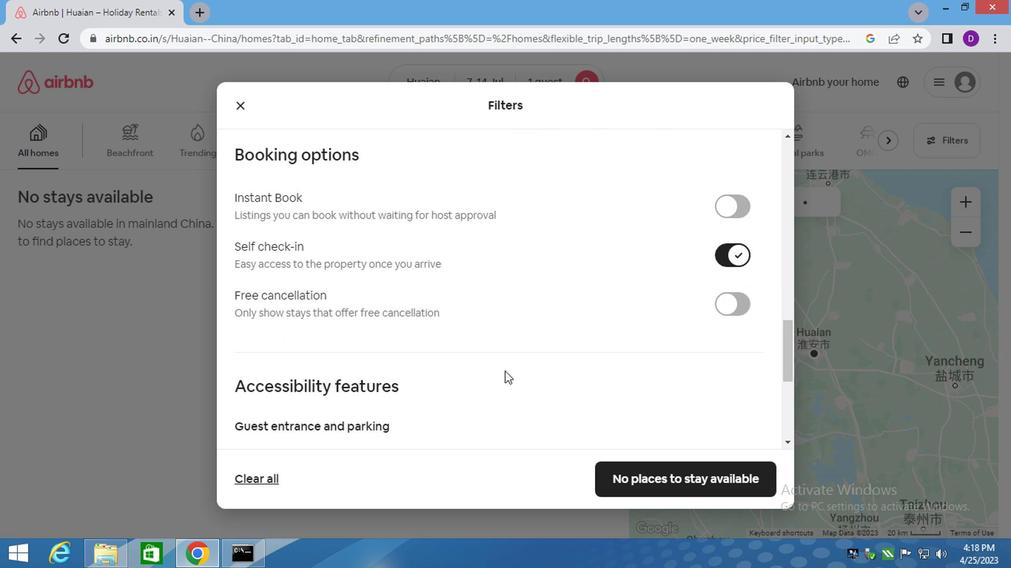 
Action: Mouse scrolled (422, 327) with delta (0, 0)
Screenshot: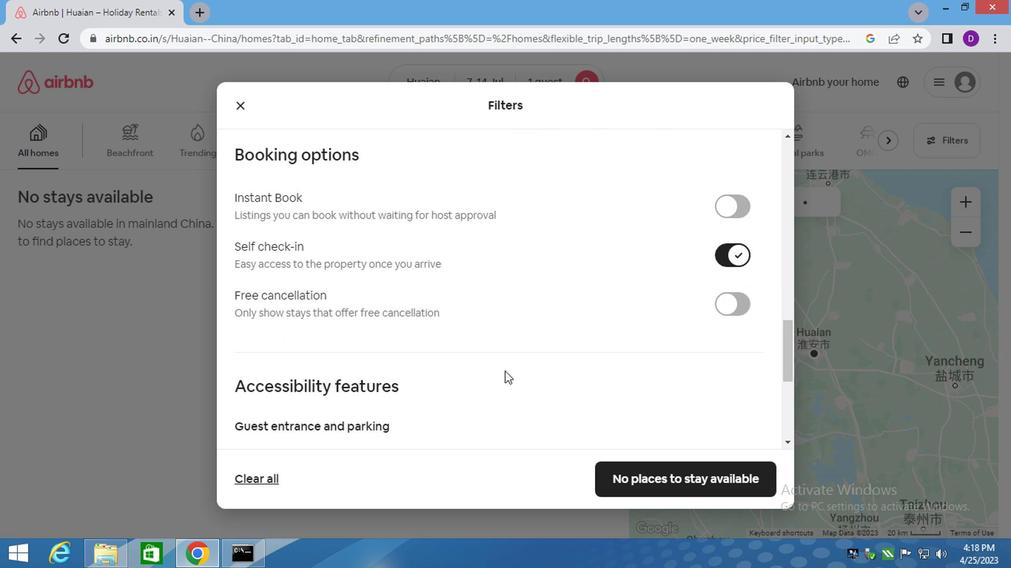 
Action: Mouse scrolled (420, 328) with delta (0, 0)
Screenshot: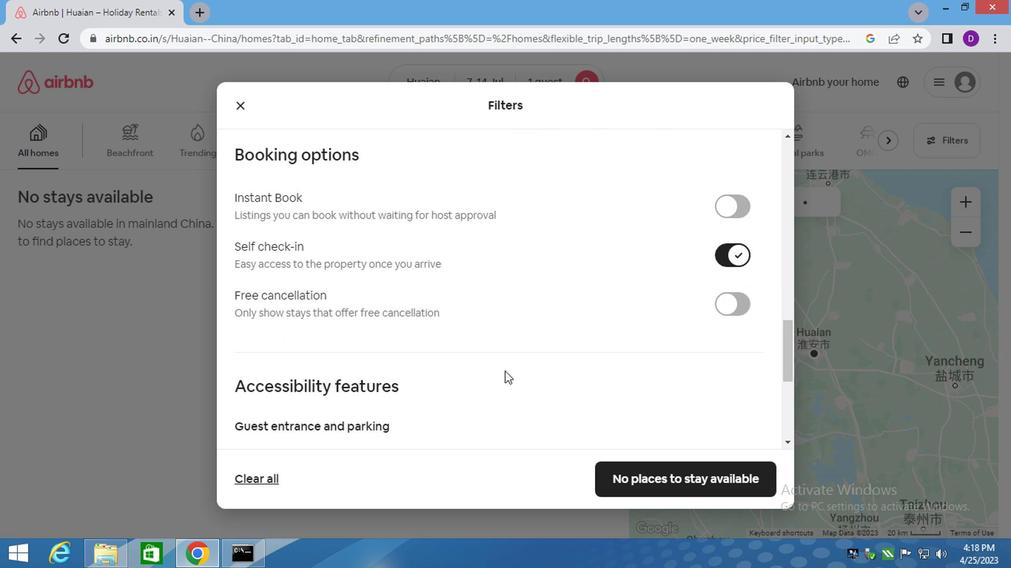 
Action: Mouse scrolled (420, 329) with delta (0, 0)
Screenshot: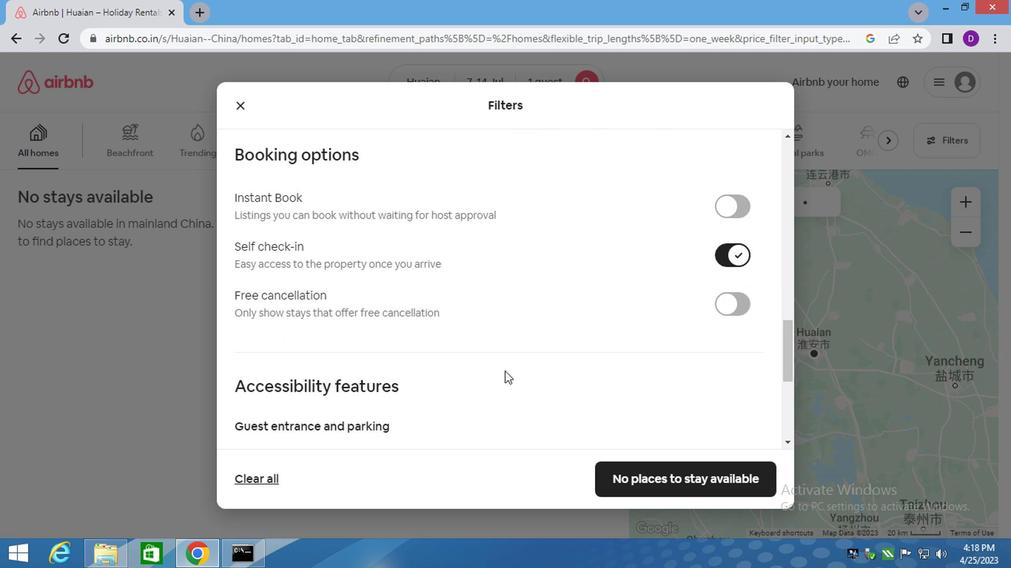 
Action: Mouse scrolled (420, 329) with delta (0, 0)
Screenshot: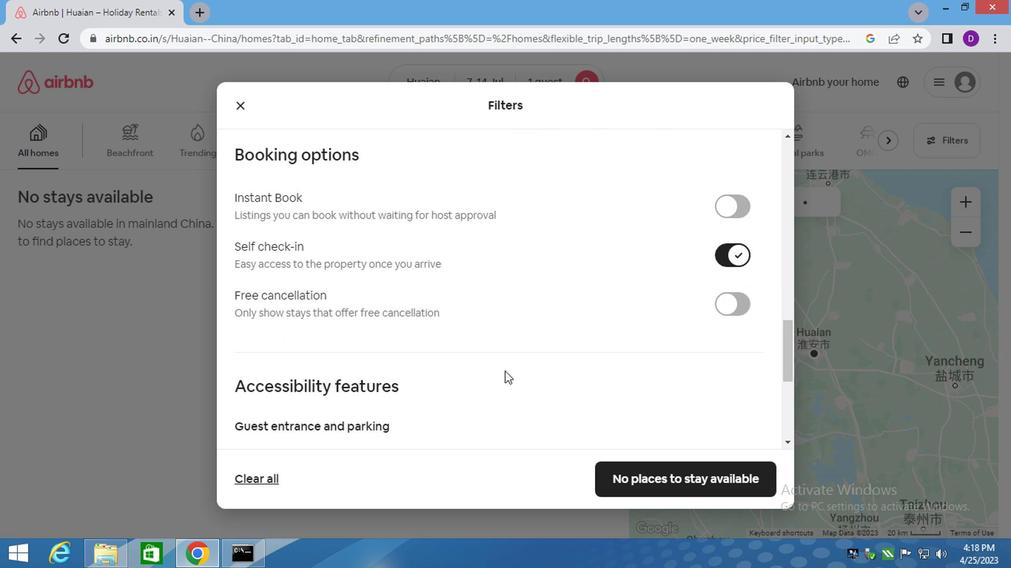 
Action: Mouse scrolled (420, 329) with delta (0, 0)
Screenshot: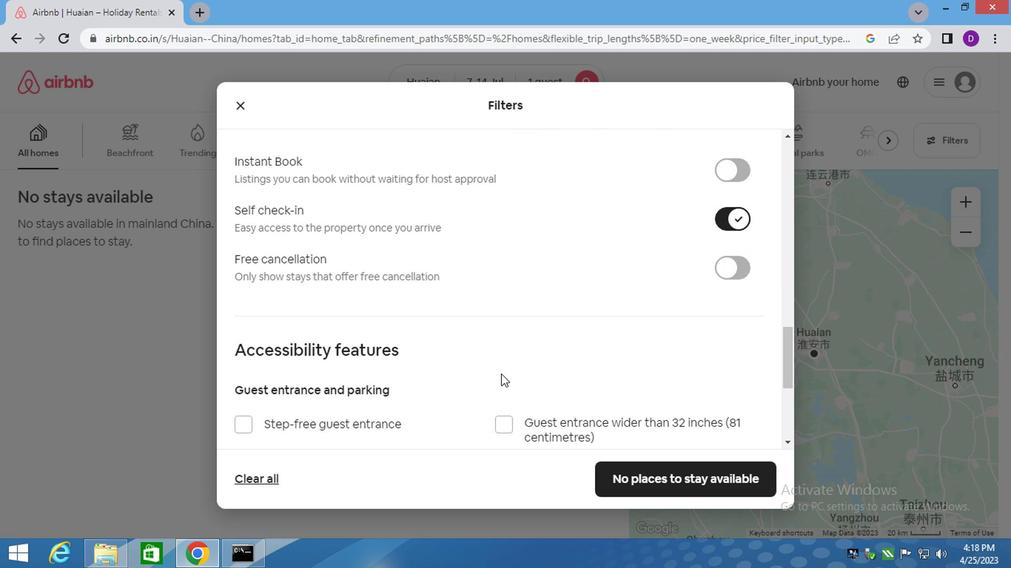 
Action: Mouse moved to (419, 330)
Screenshot: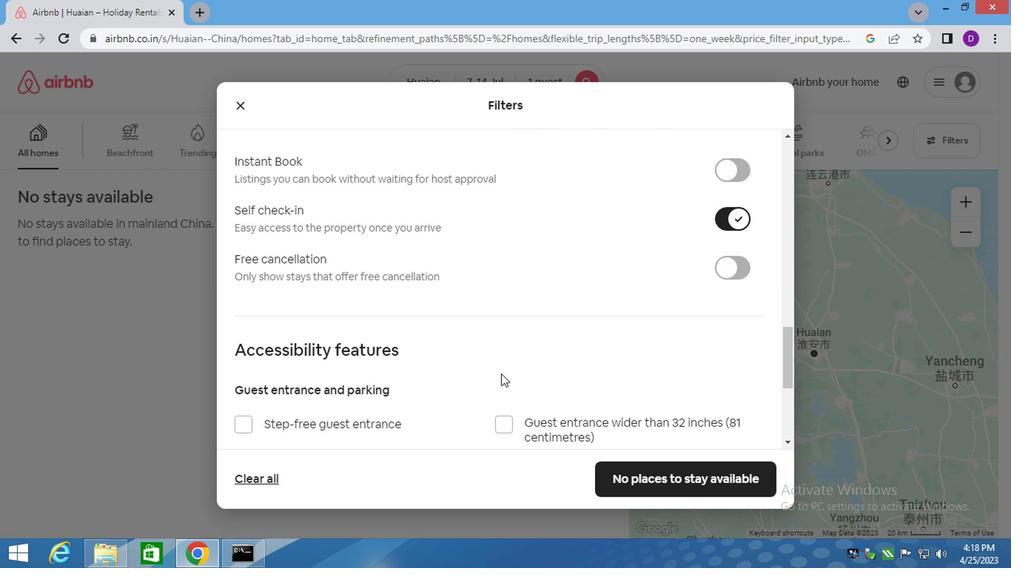 
Action: Mouse scrolled (419, 329) with delta (0, 0)
Screenshot: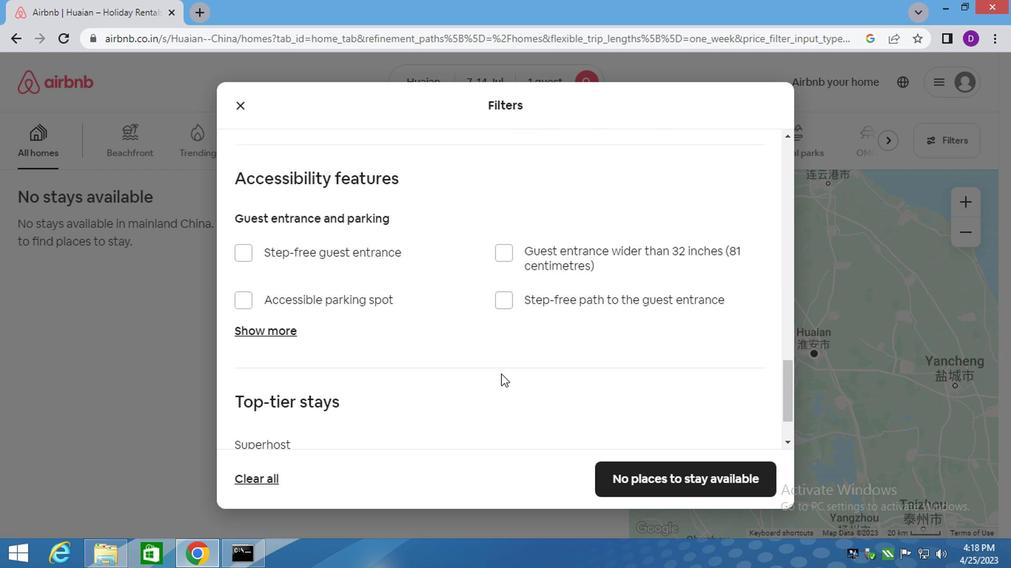 
Action: Mouse moved to (419, 330)
Screenshot: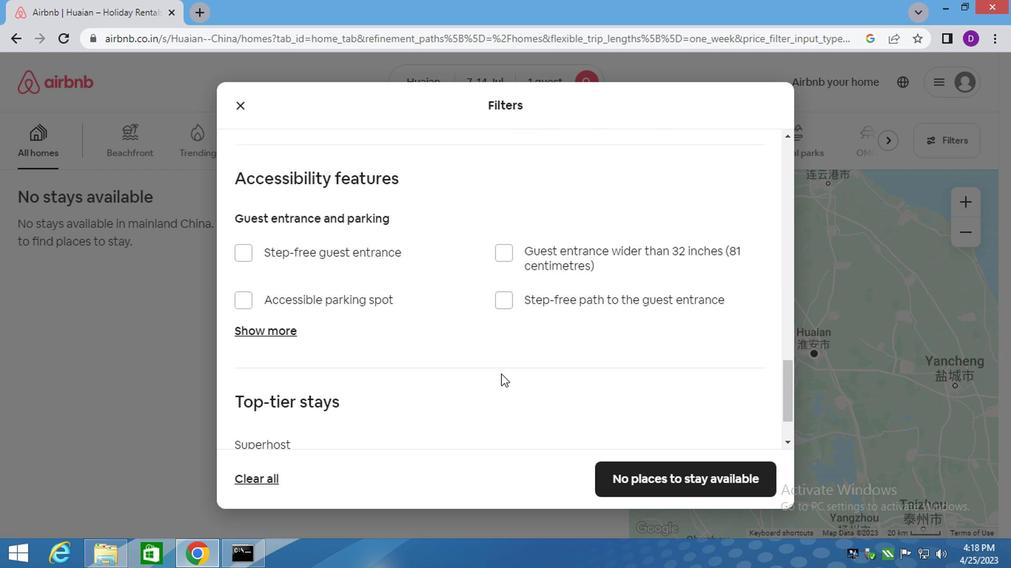 
Action: Mouse scrolled (419, 330) with delta (0, 0)
Screenshot: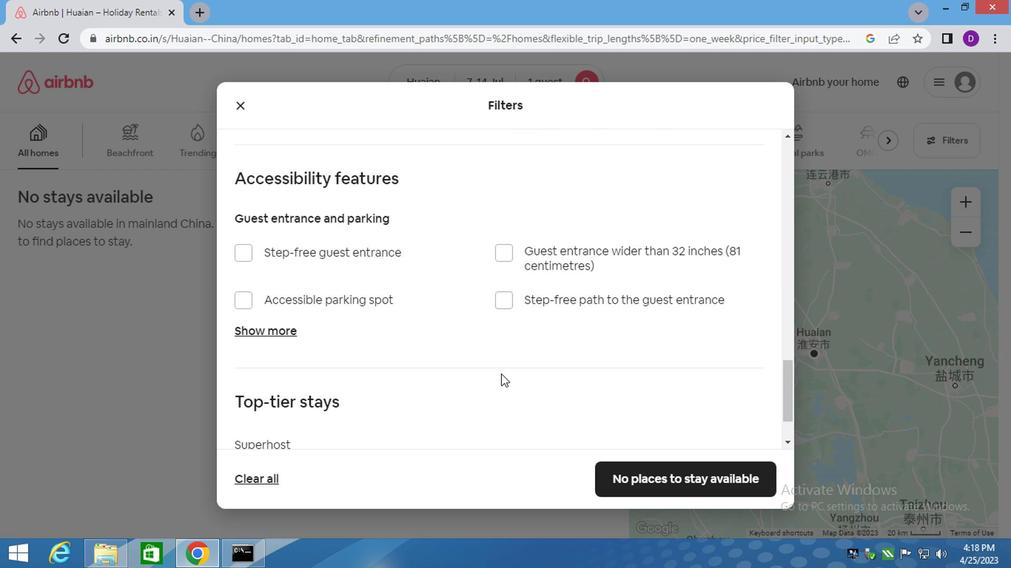 
Action: Mouse scrolled (419, 330) with delta (0, 0)
Screenshot: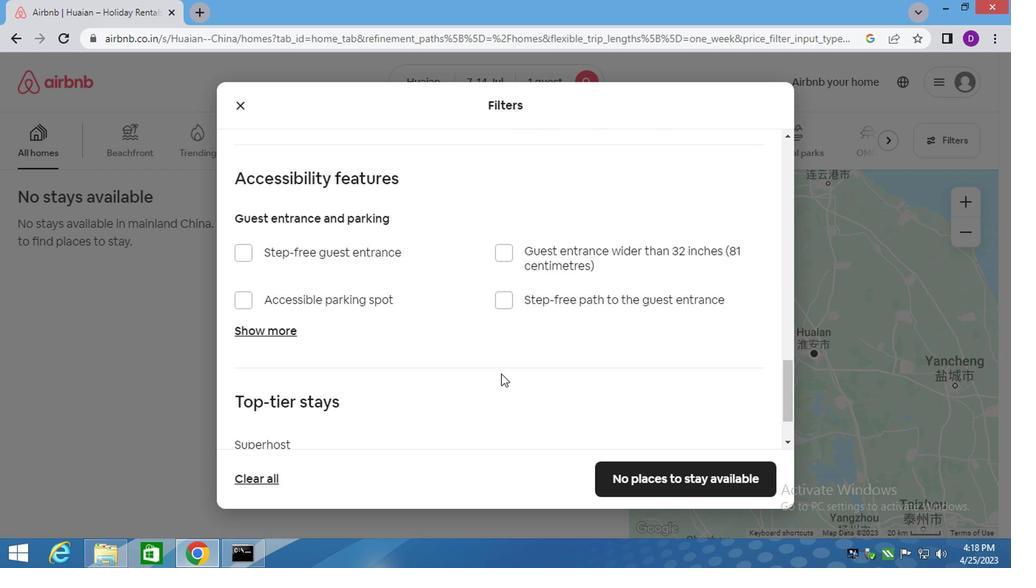
Action: Mouse moved to (420, 330)
Screenshot: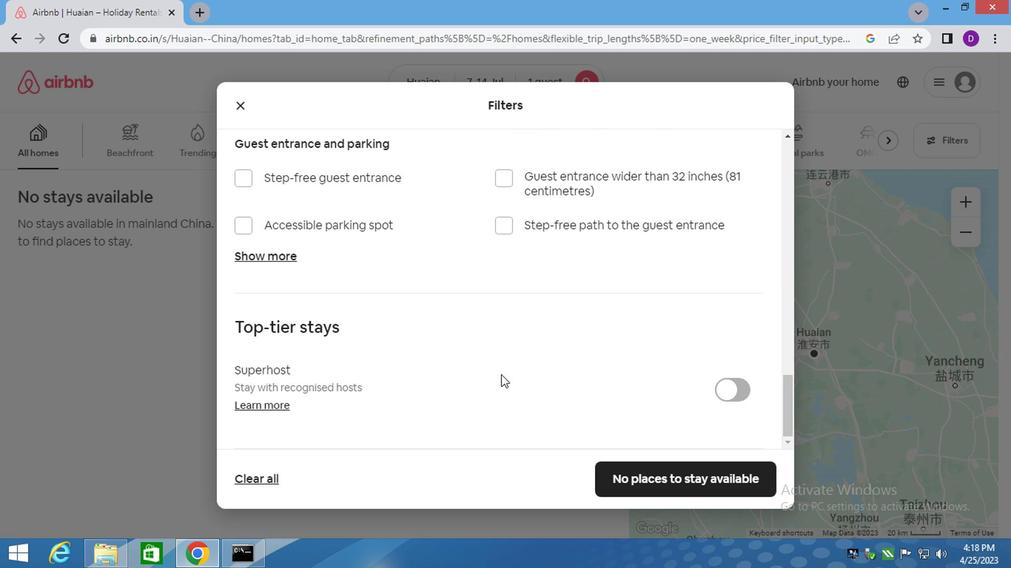 
Action: Mouse scrolled (420, 329) with delta (0, 0)
Screenshot: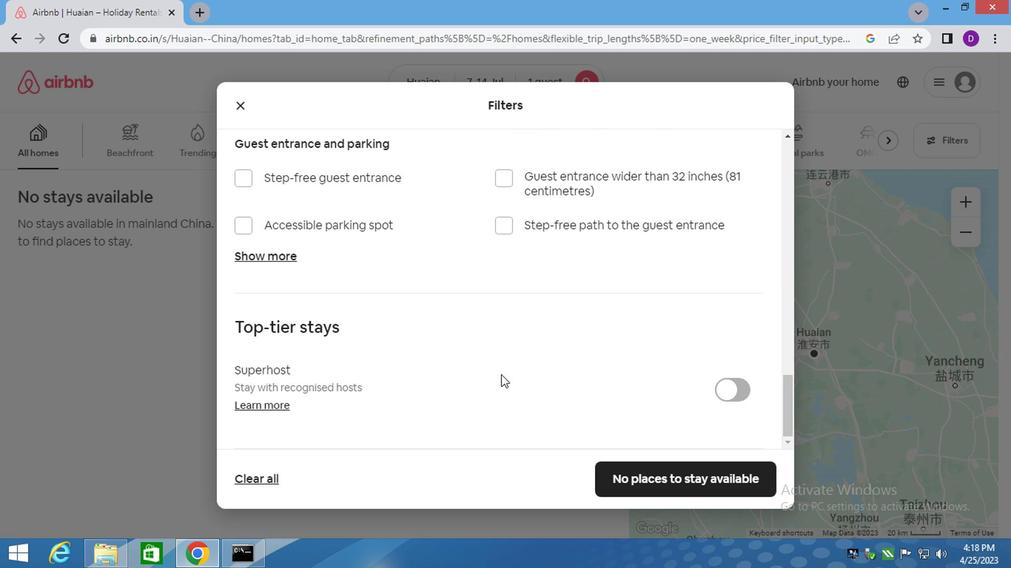 
Action: Mouse moved to (423, 330)
Screenshot: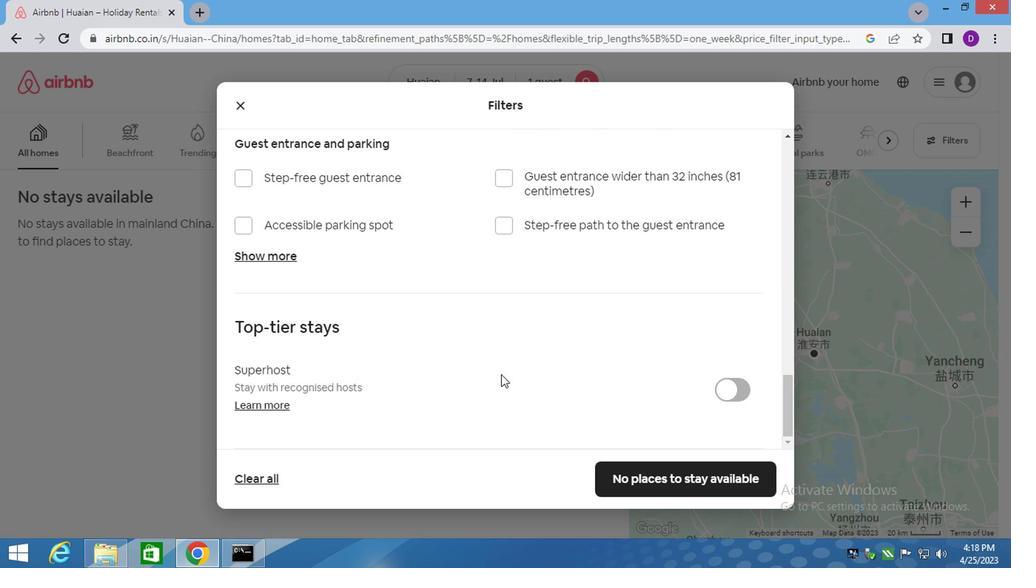 
Action: Mouse scrolled (423, 329) with delta (0, 0)
Screenshot: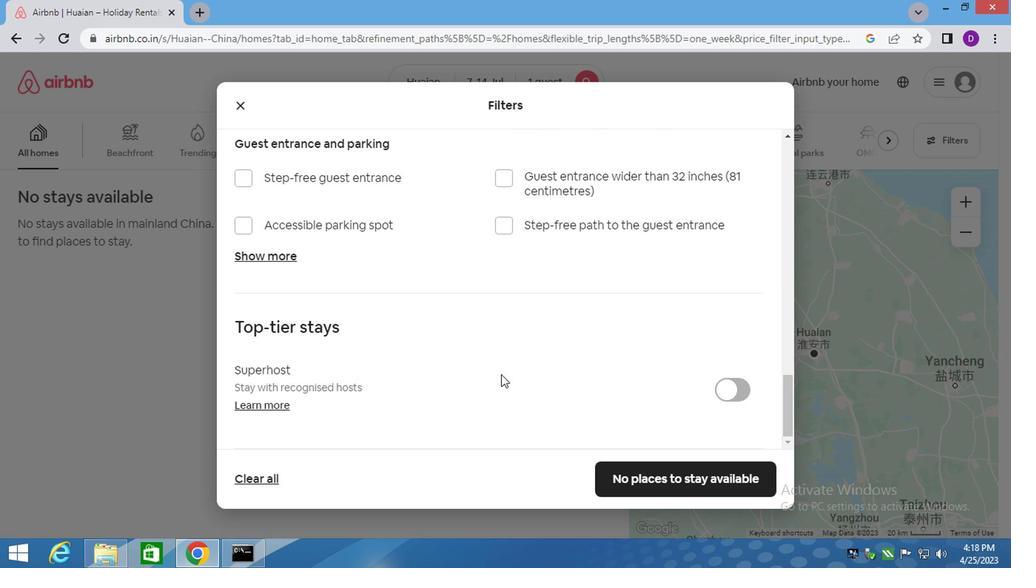 
Action: Mouse moved to (429, 331)
Screenshot: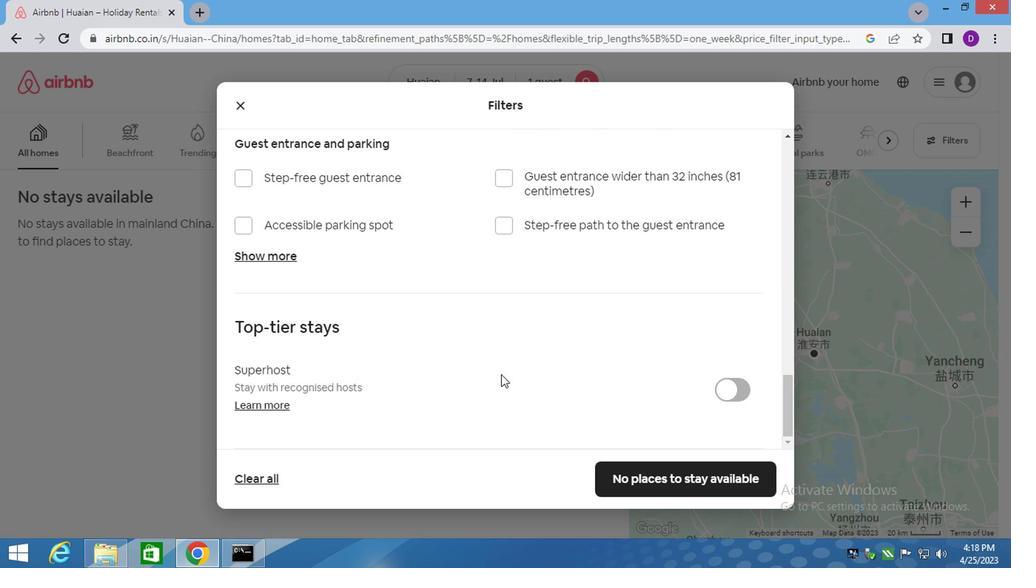 
Action: Mouse scrolled (429, 331) with delta (0, 0)
Screenshot: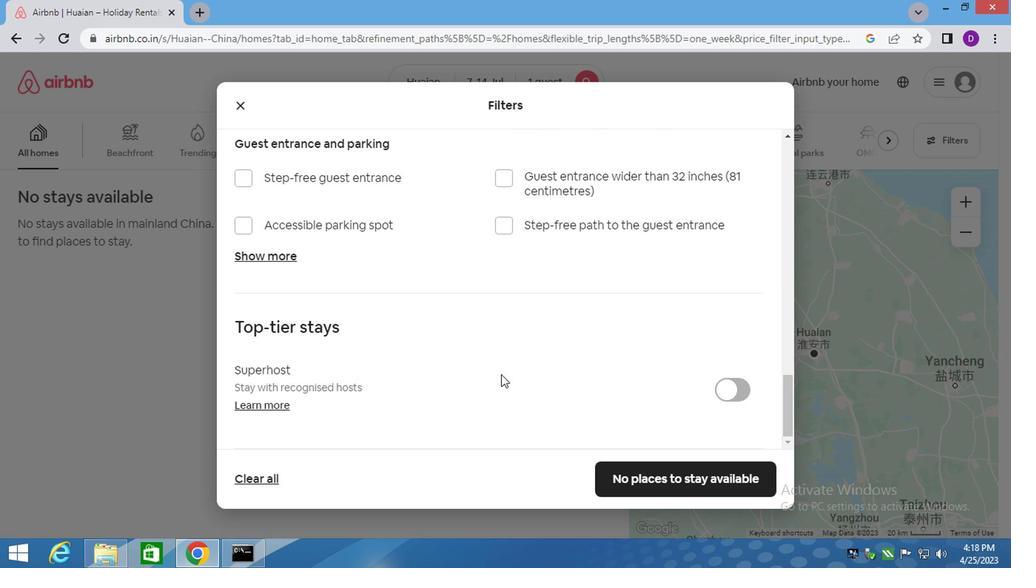 
Action: Mouse moved to (433, 333)
Screenshot: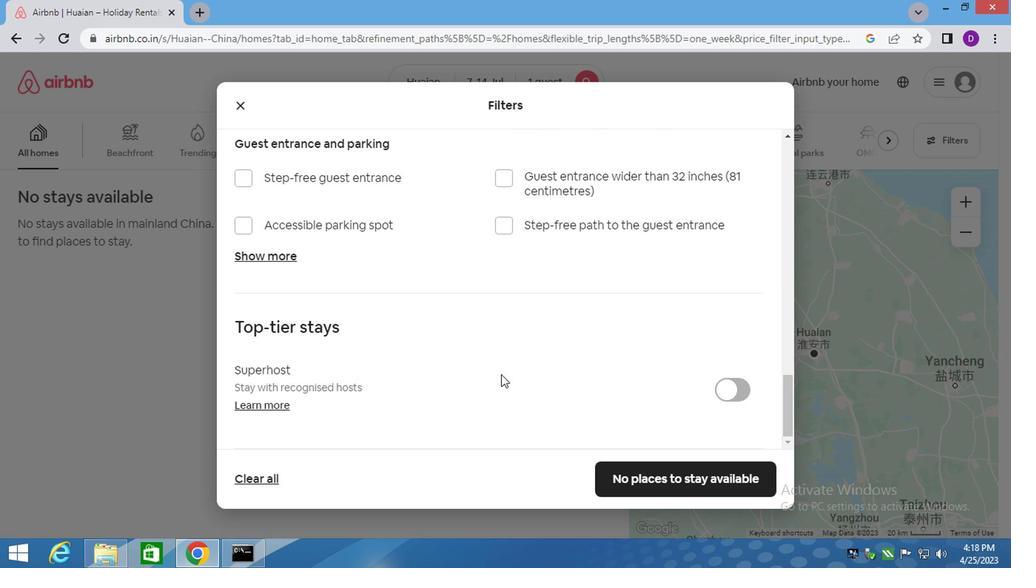 
Action: Mouse scrolled (433, 333) with delta (0, 0)
Screenshot: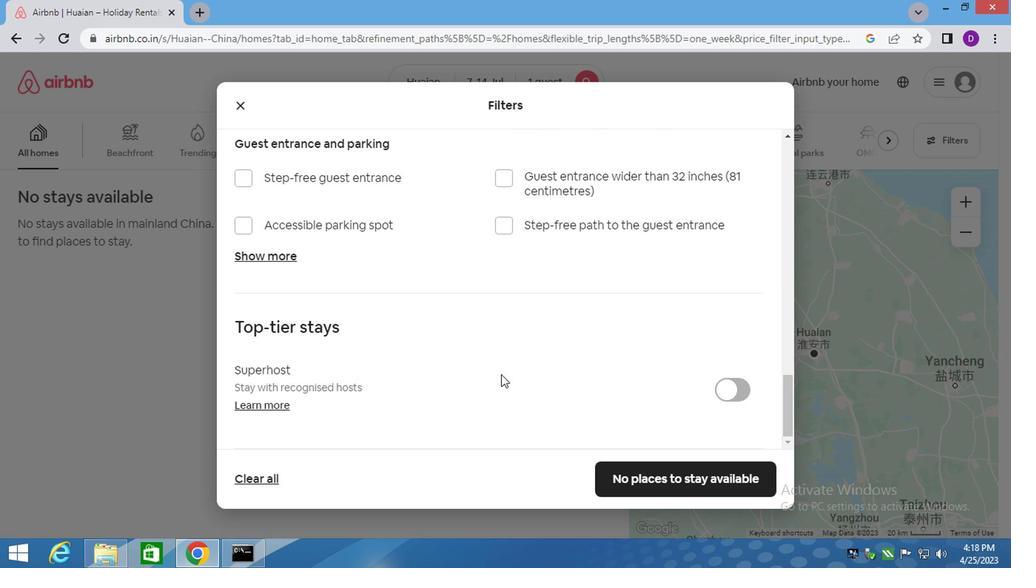 
Action: Mouse moved to (537, 399)
Screenshot: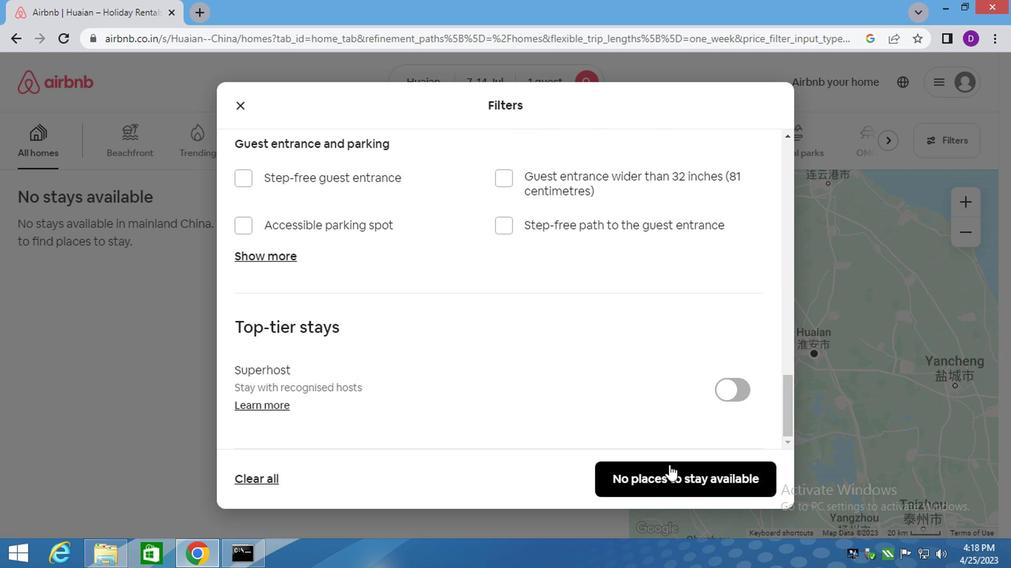 
Action: Mouse pressed left at (537, 399)
Screenshot: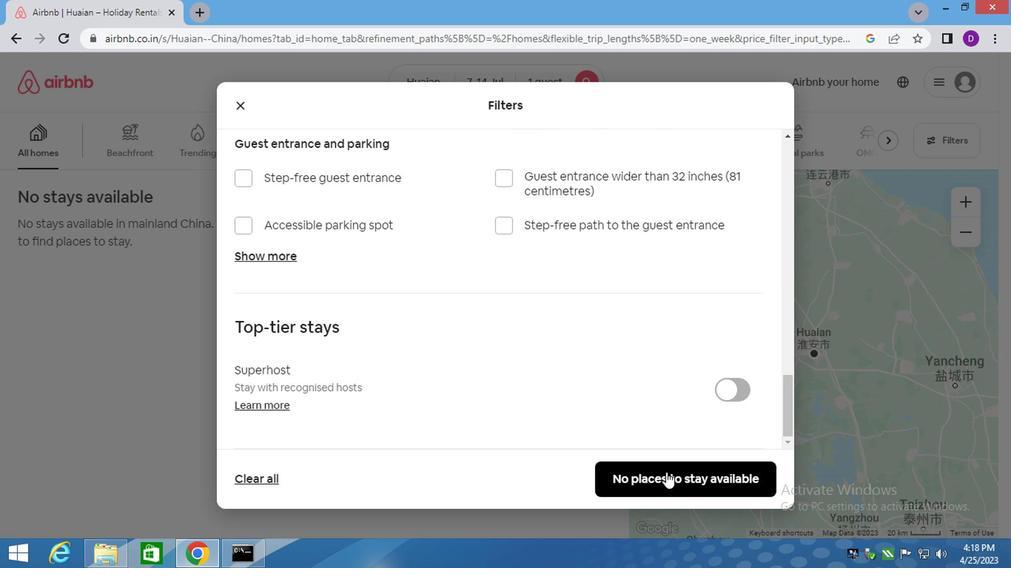 
Action: Mouse moved to (533, 398)
Screenshot: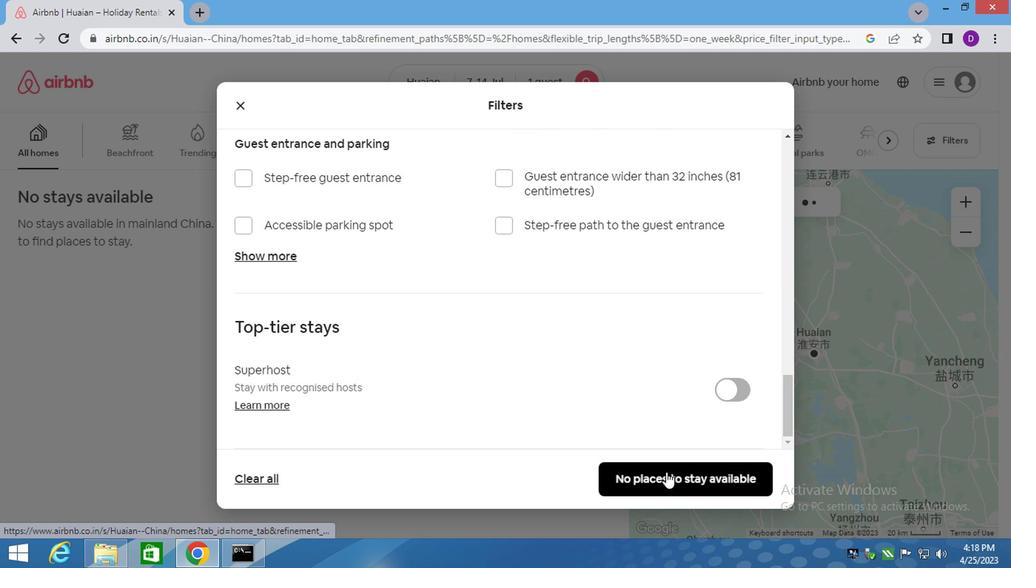 
